 Task: Font style For heading Use Arial Black with dark grey 1 1 colour. font size for heading '12 Pt. 'Change the font style of data to Arial Blackand font size to  9 Pt. Change the alignment of both headline & data to  Align right. In the sheet  Attendance Spreadsheetbook
Action: Mouse moved to (69, 98)
Screenshot: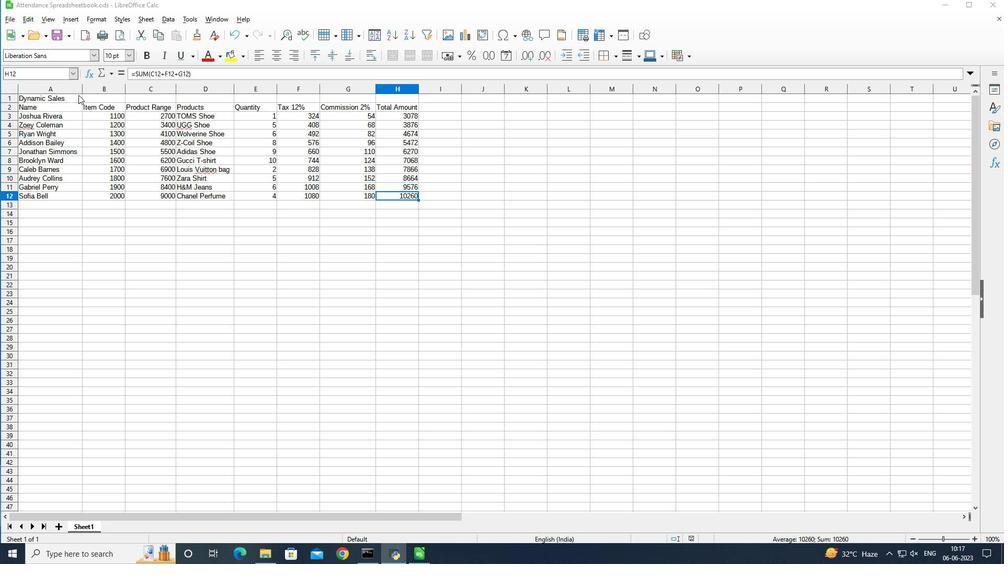 
Action: Mouse pressed left at (69, 98)
Screenshot: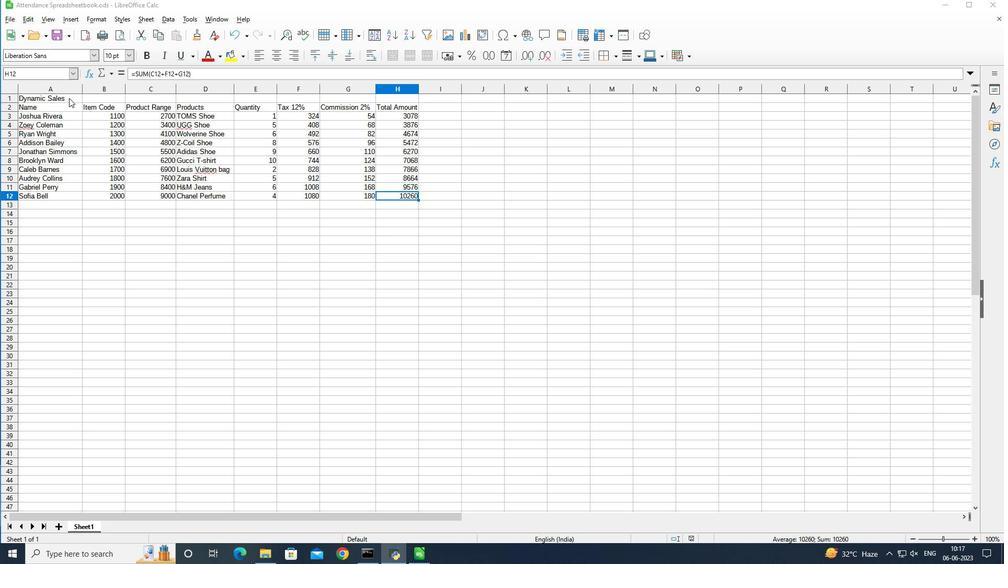 
Action: Mouse moved to (93, 53)
Screenshot: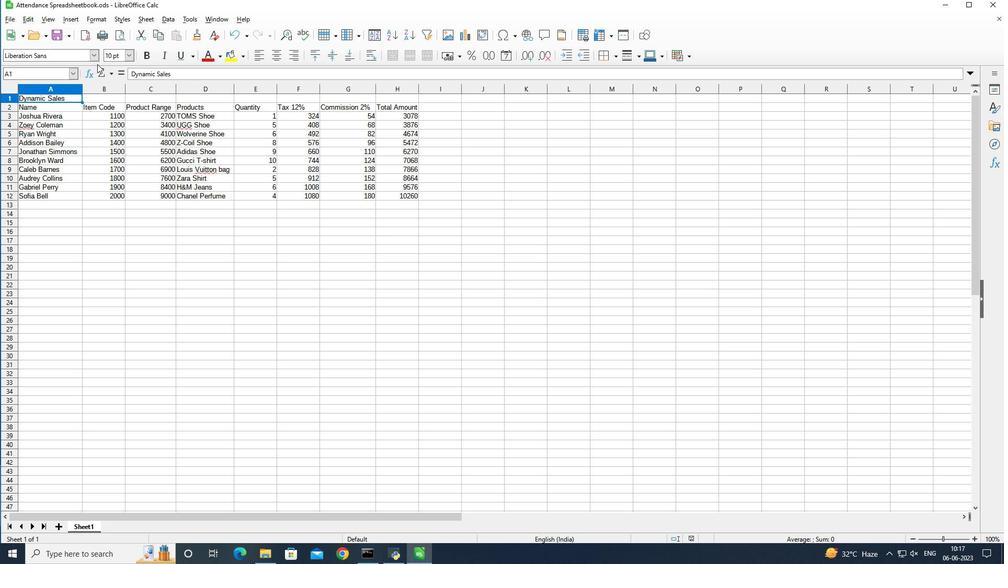 
Action: Mouse pressed left at (93, 53)
Screenshot: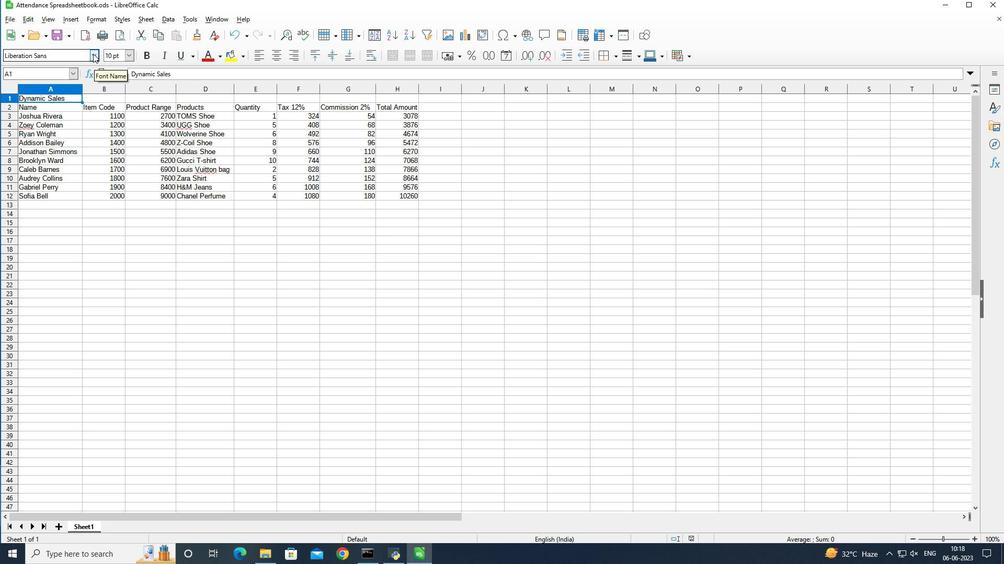 
Action: Mouse moved to (171, 88)
Screenshot: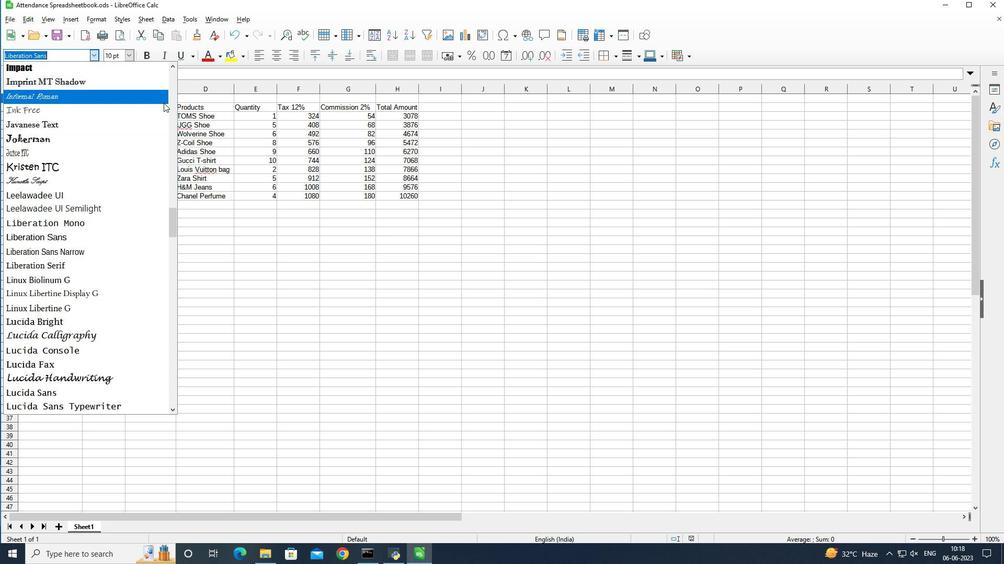 
Action: Mouse pressed left at (171, 88)
Screenshot: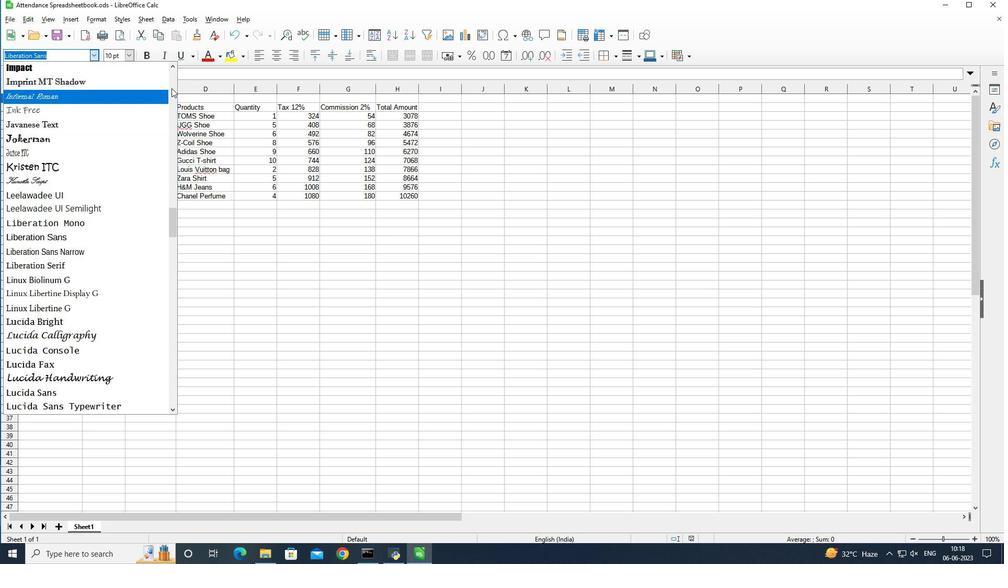 
Action: Mouse moved to (172, 83)
Screenshot: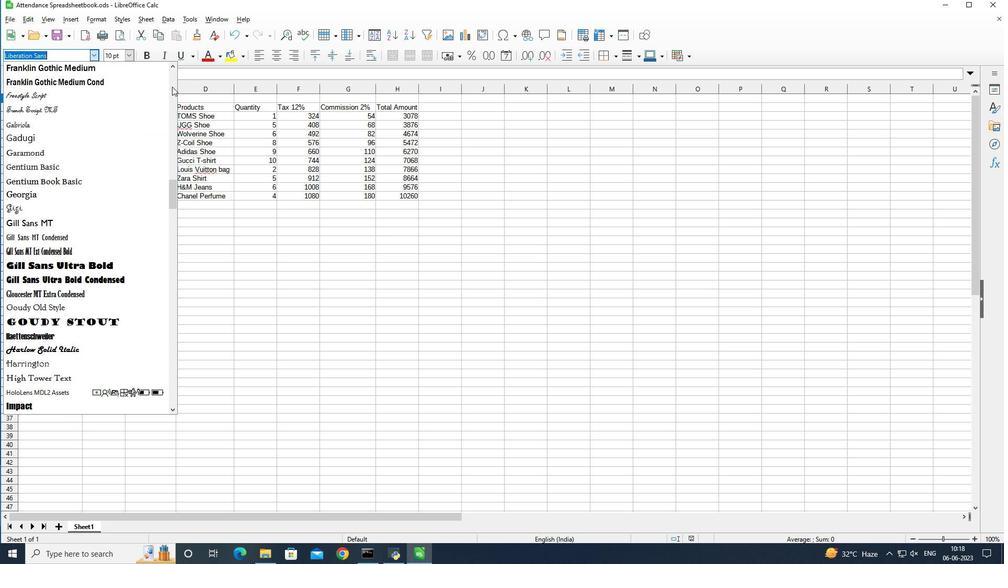 
Action: Mouse pressed left at (172, 83)
Screenshot: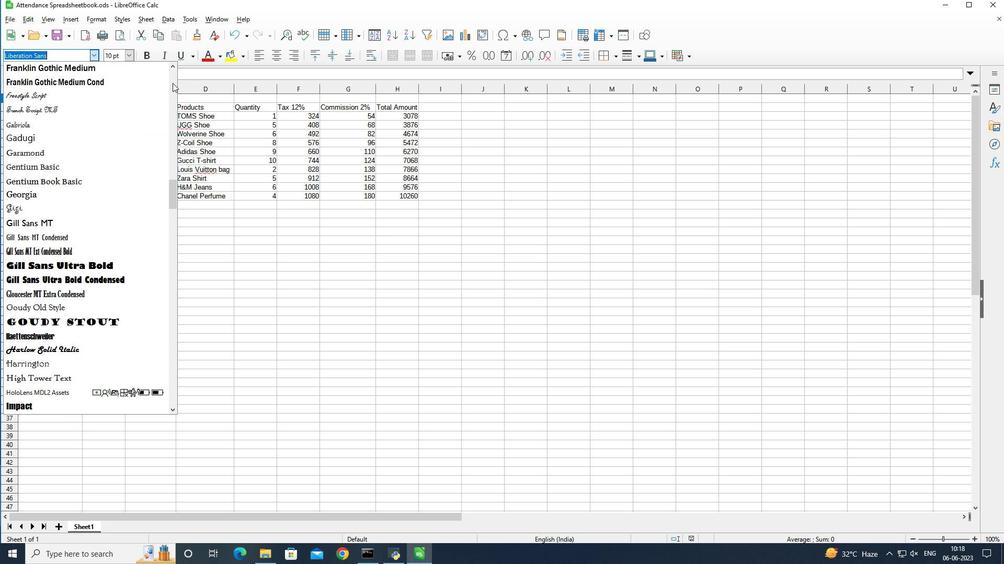 
Action: Mouse pressed left at (172, 83)
Screenshot: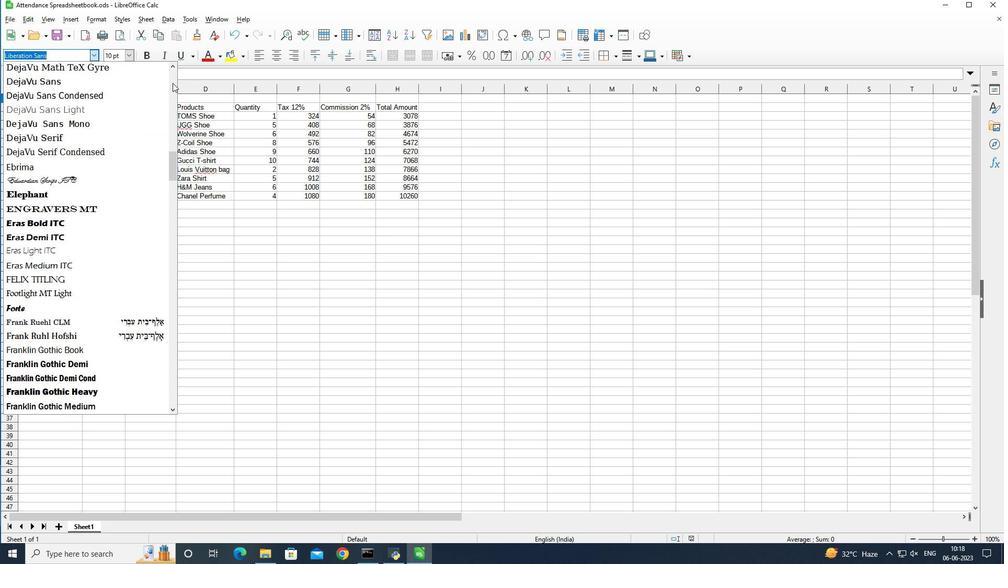 
Action: Mouse pressed left at (172, 83)
Screenshot: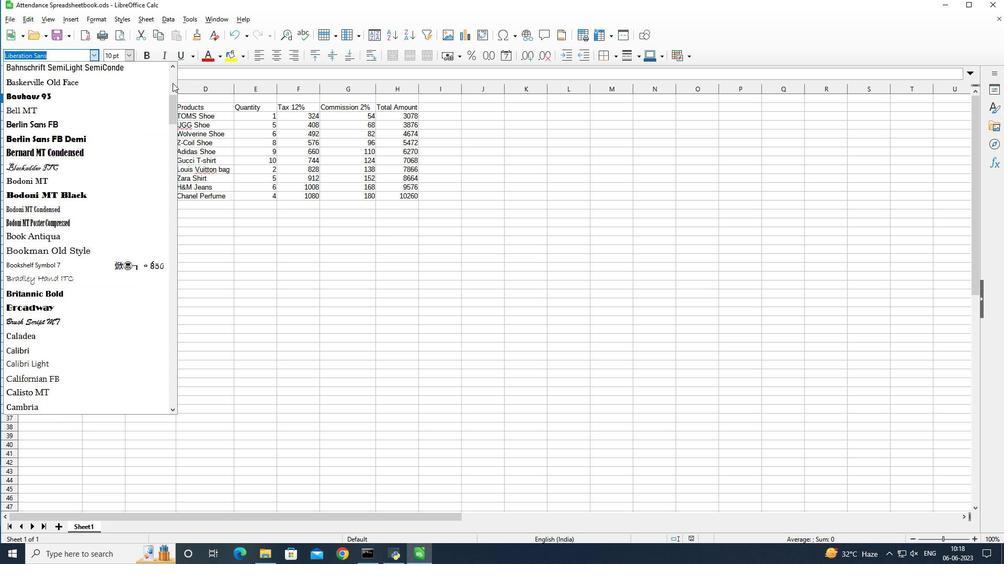 
Action: Mouse pressed left at (172, 83)
Screenshot: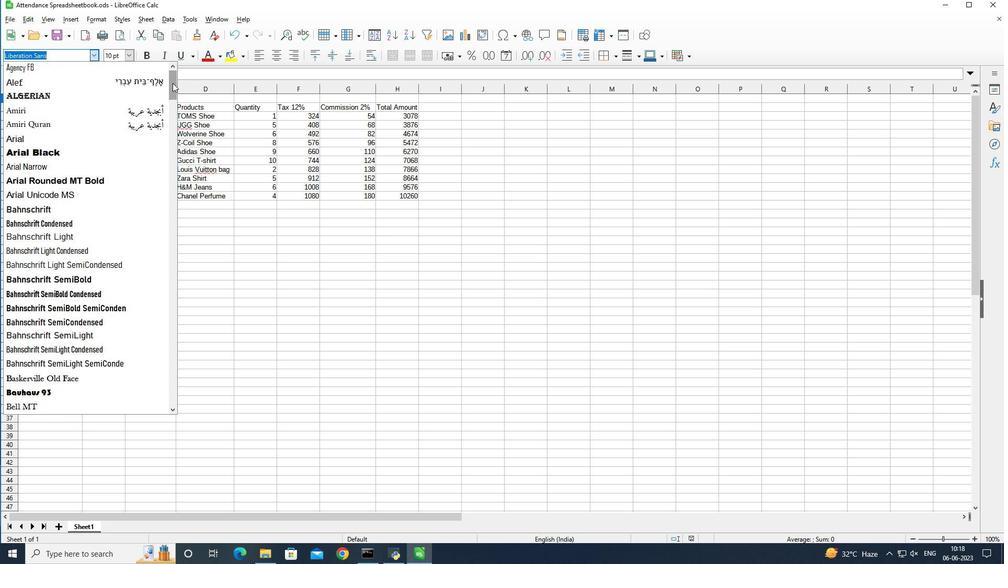 
Action: Mouse moved to (107, 154)
Screenshot: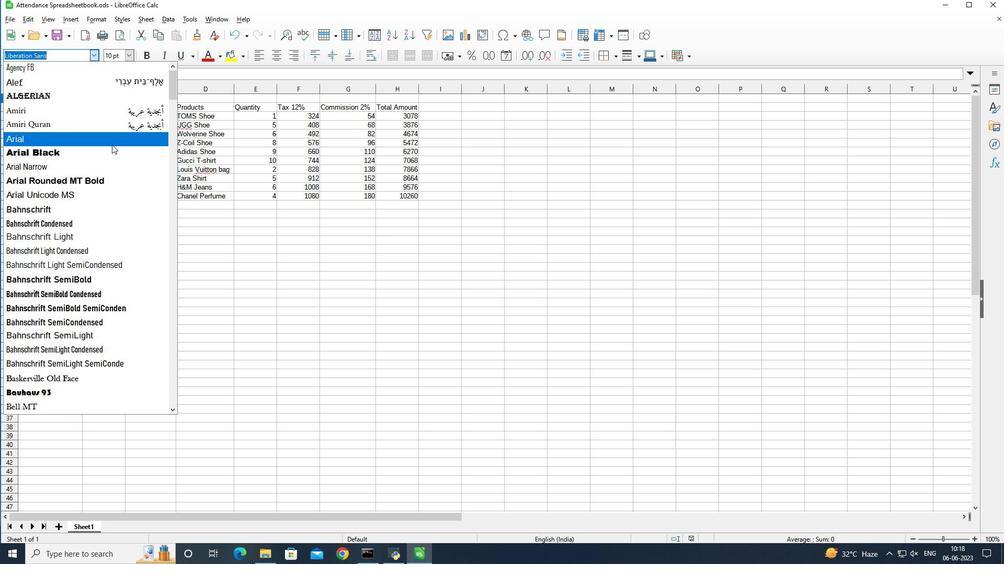 
Action: Mouse pressed left at (107, 154)
Screenshot: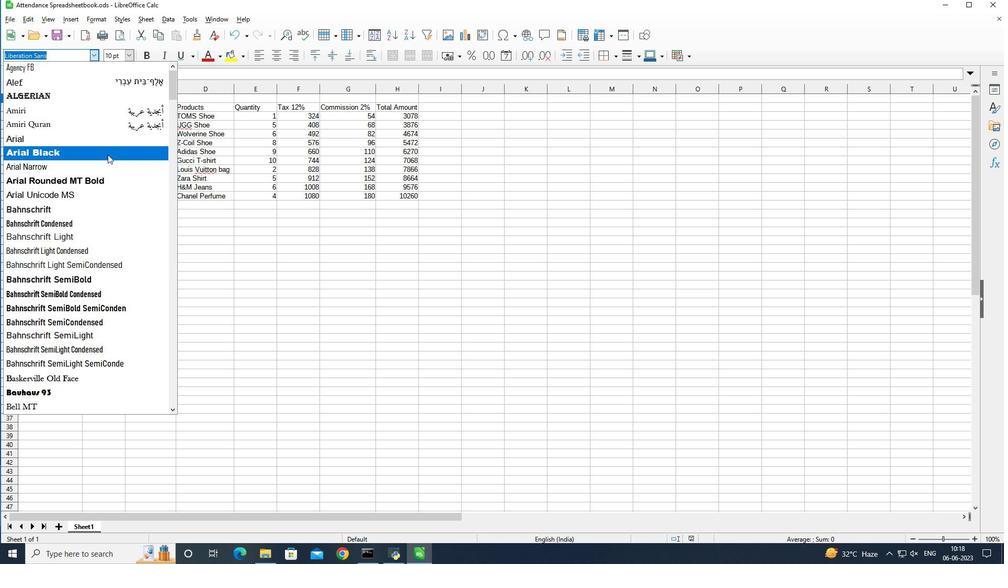 
Action: Mouse moved to (220, 57)
Screenshot: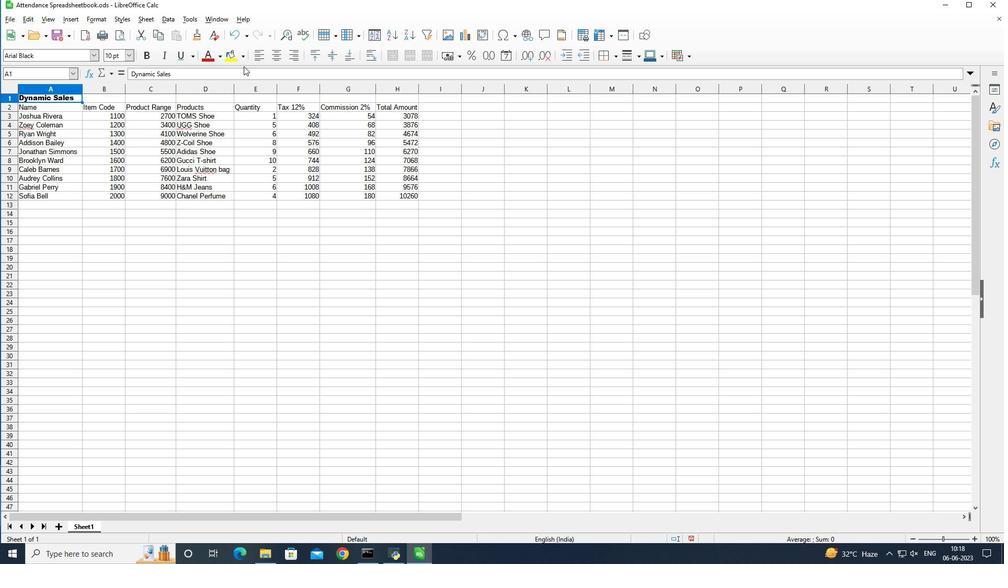 
Action: Mouse pressed left at (220, 57)
Screenshot: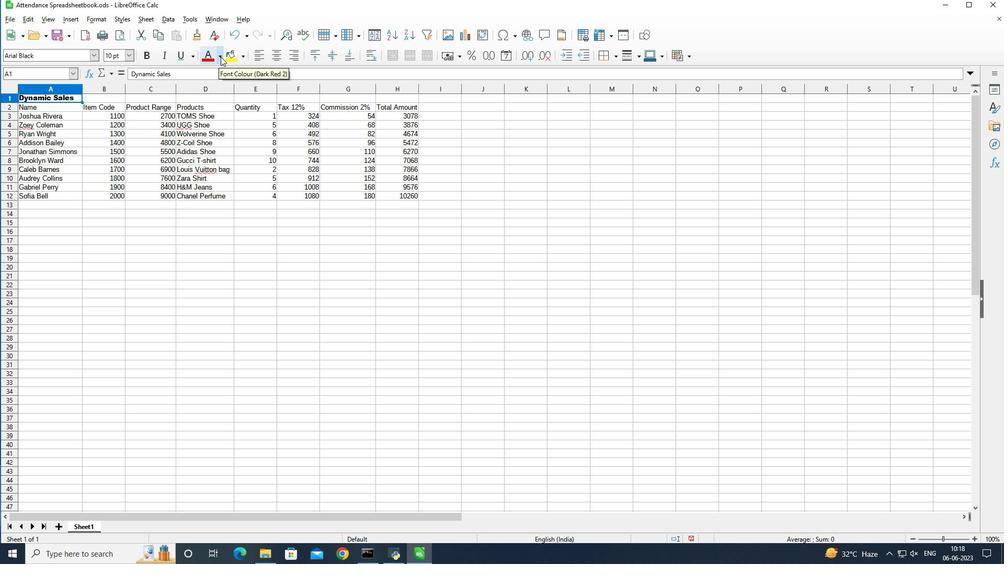 
Action: Mouse moved to (286, 110)
Screenshot: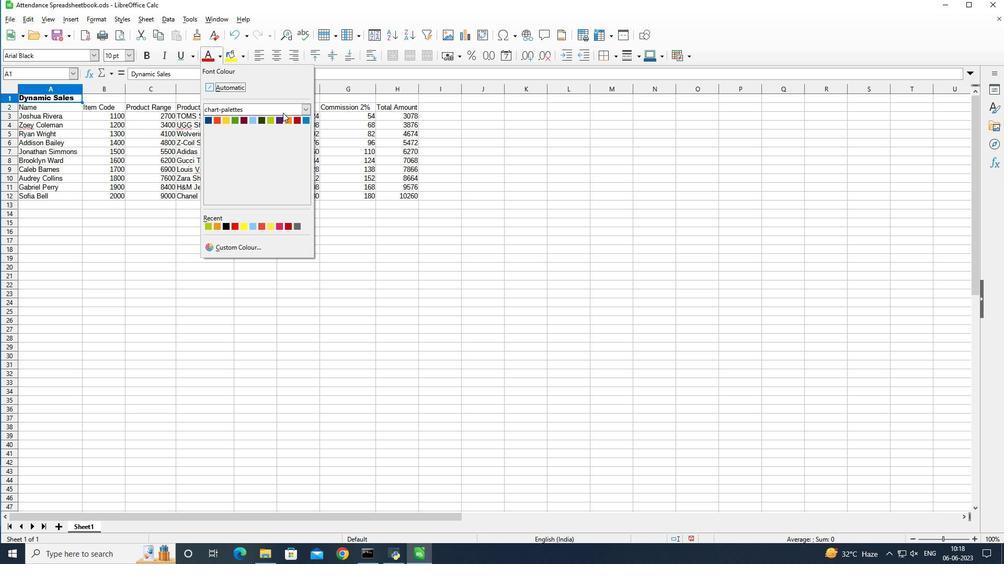 
Action: Mouse pressed left at (286, 110)
Screenshot: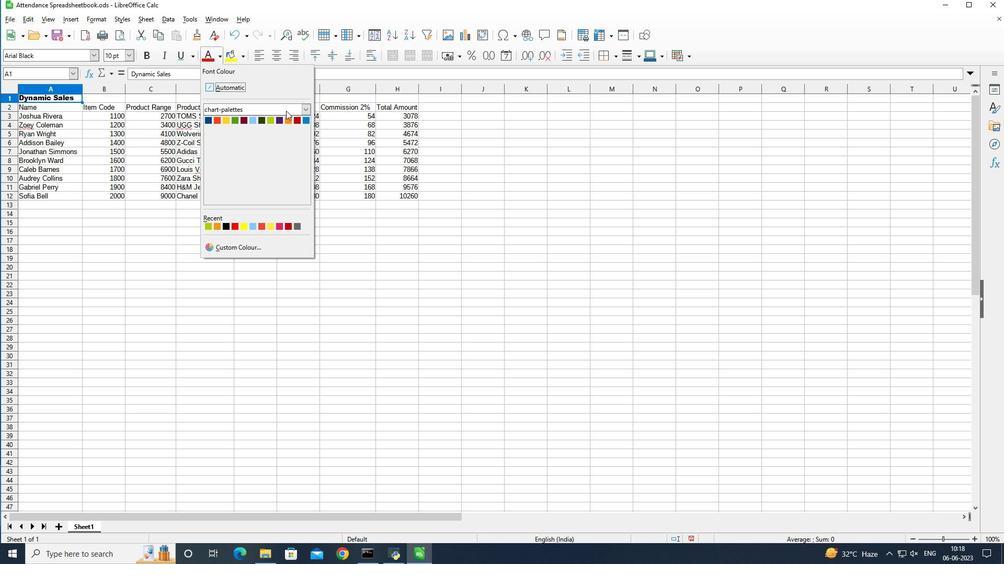 
Action: Mouse moved to (239, 184)
Screenshot: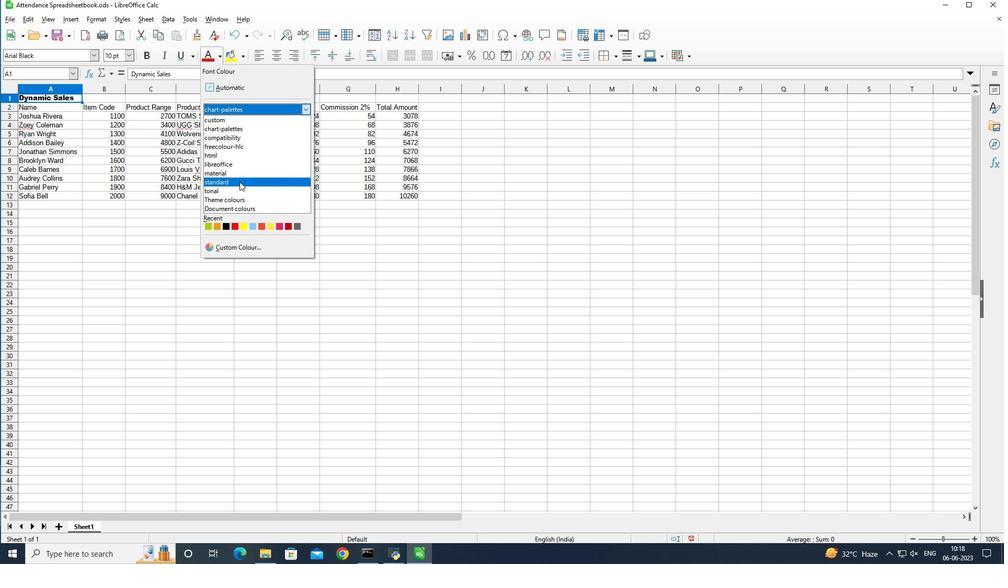 
Action: Mouse pressed left at (239, 184)
Screenshot: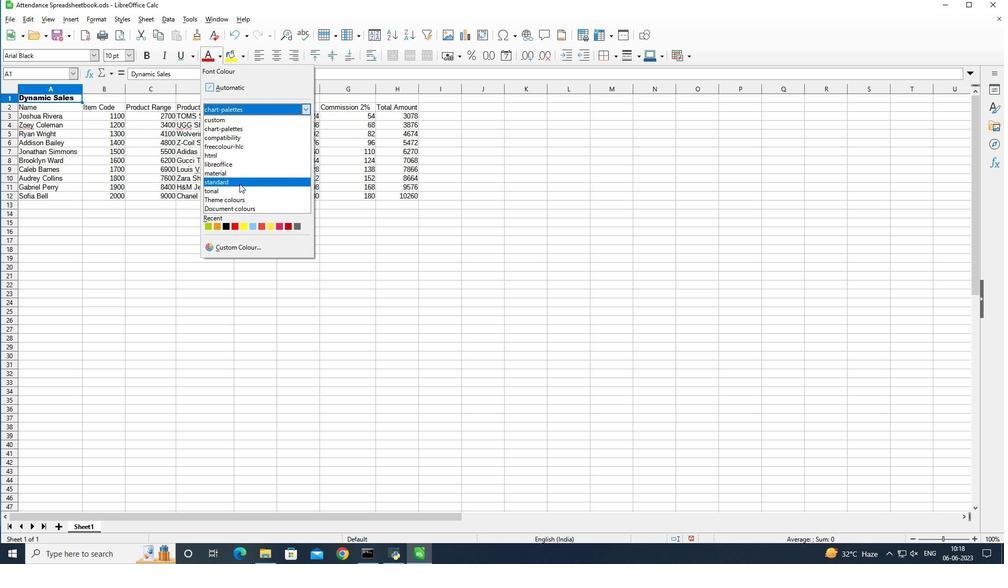 
Action: Mouse moved to (245, 121)
Screenshot: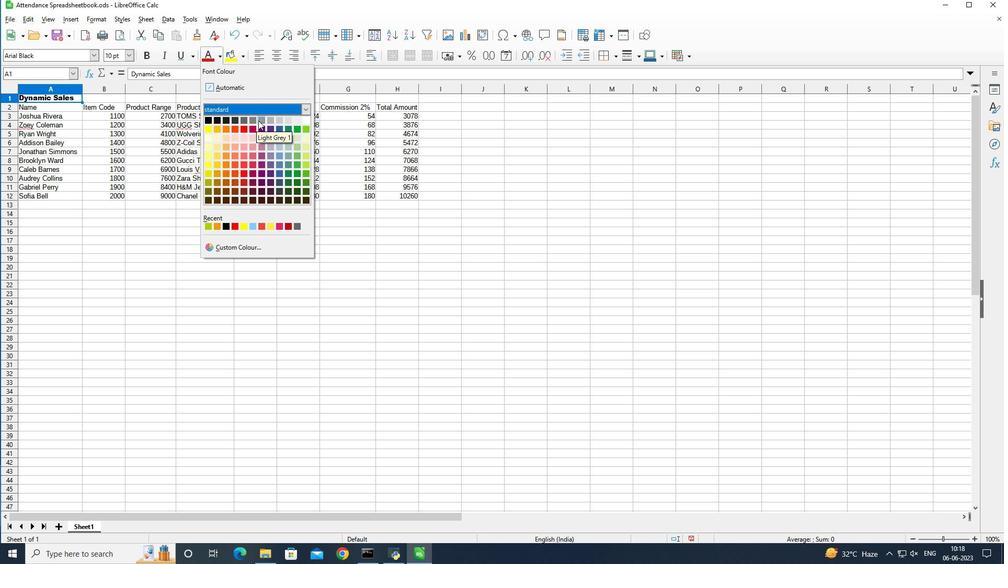 
Action: Mouse pressed left at (245, 121)
Screenshot: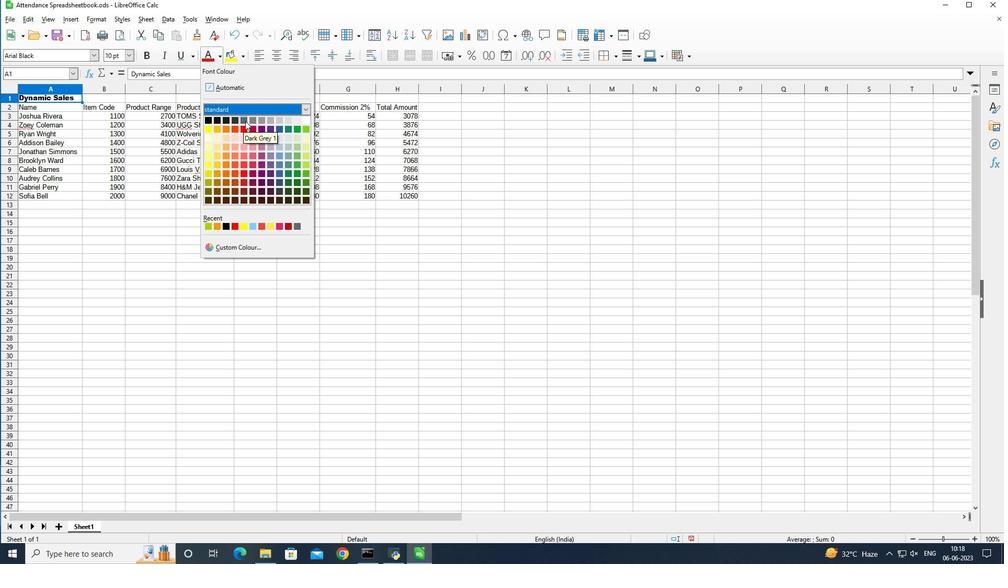 
Action: Mouse moved to (129, 57)
Screenshot: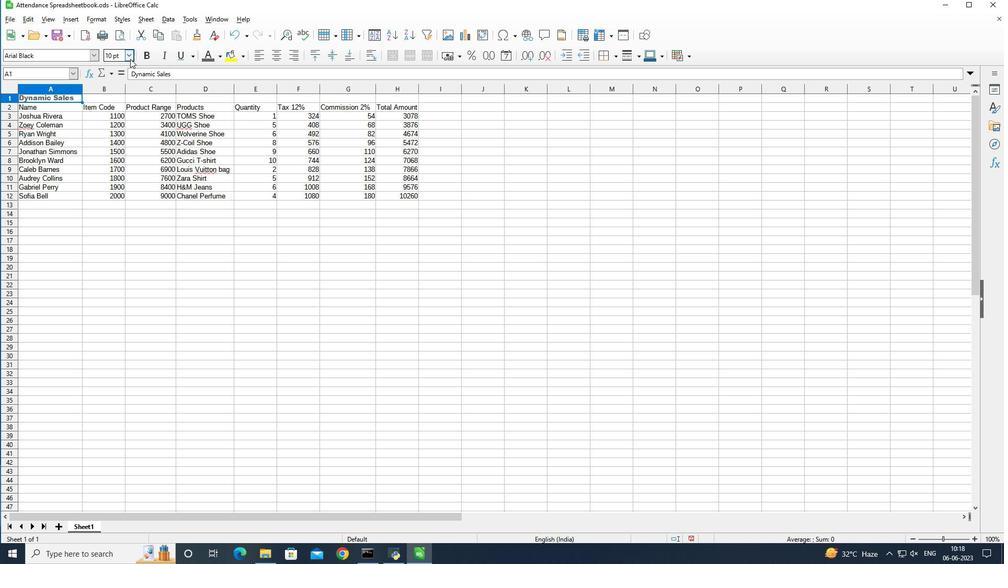 
Action: Mouse pressed left at (129, 57)
Screenshot: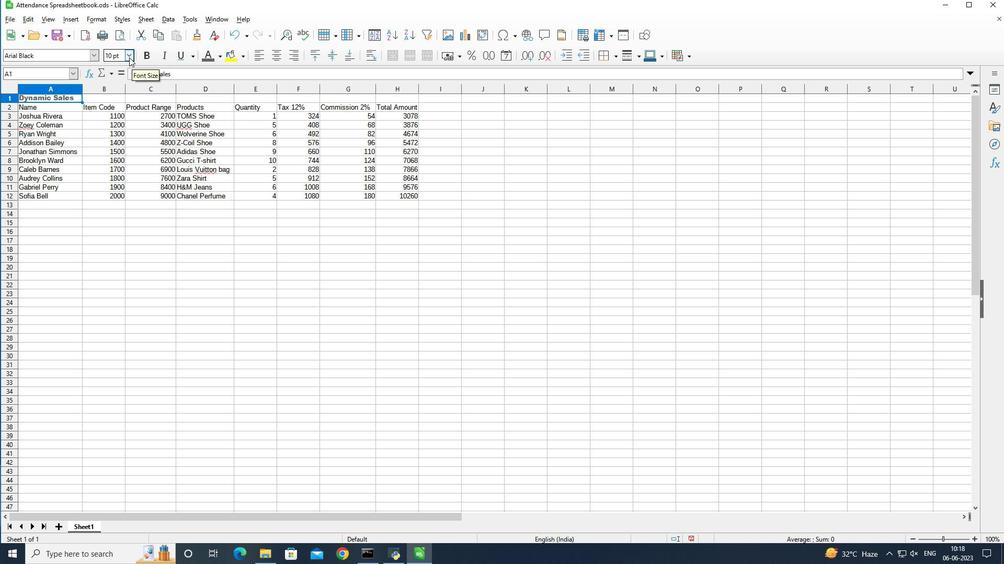 
Action: Mouse moved to (116, 126)
Screenshot: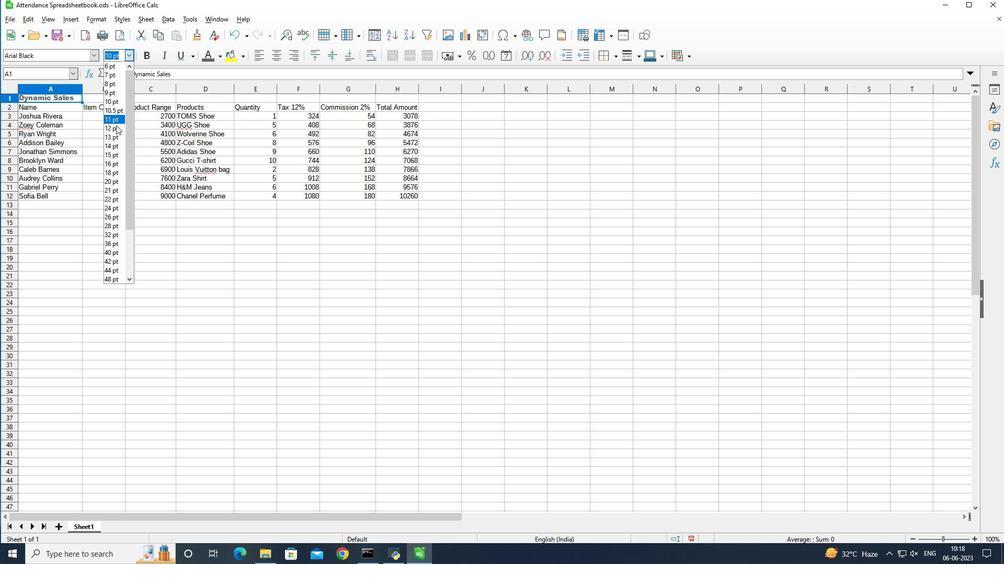
Action: Mouse pressed left at (116, 126)
Screenshot: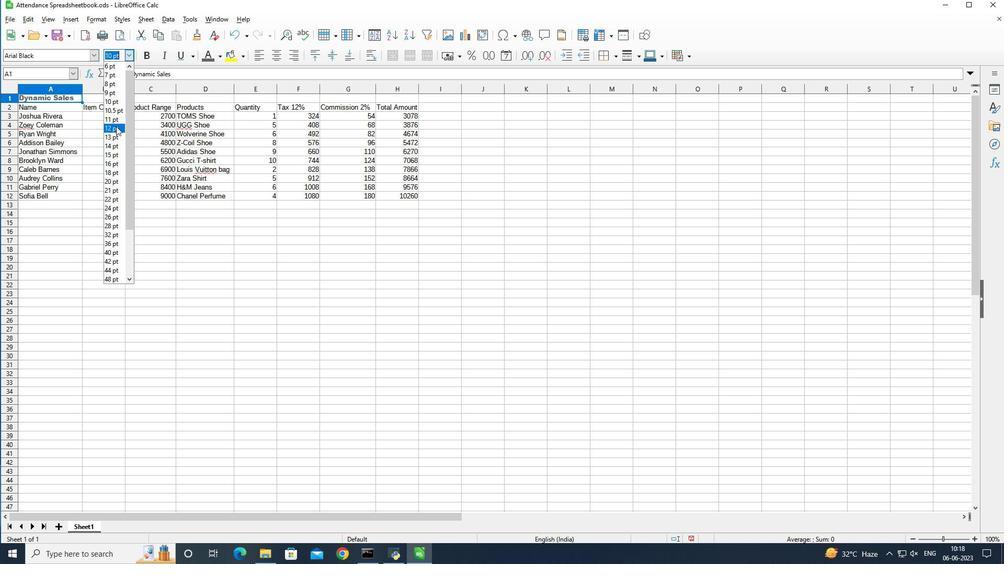 
Action: Mouse moved to (70, 97)
Screenshot: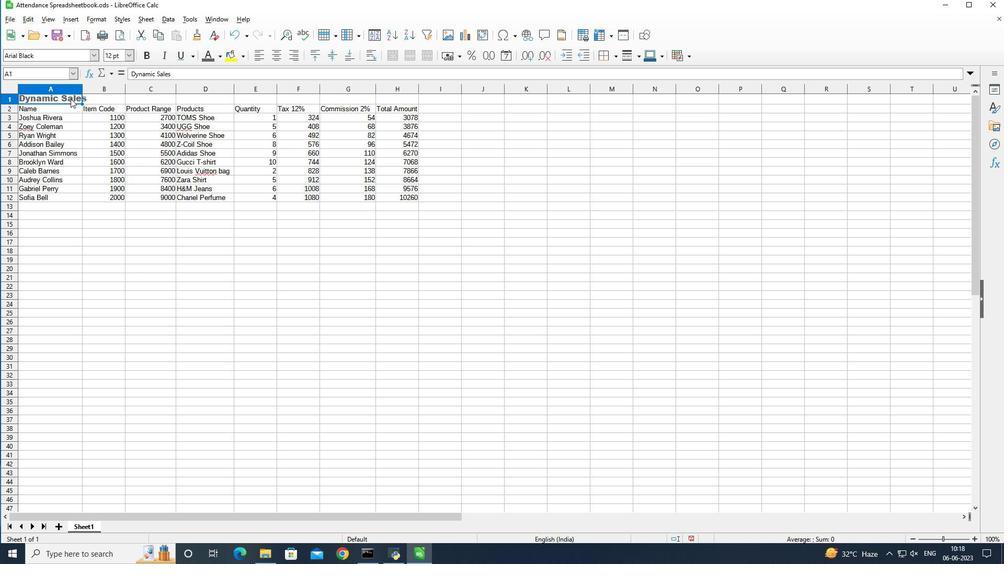 
Action: Mouse pressed left at (70, 97)
Screenshot: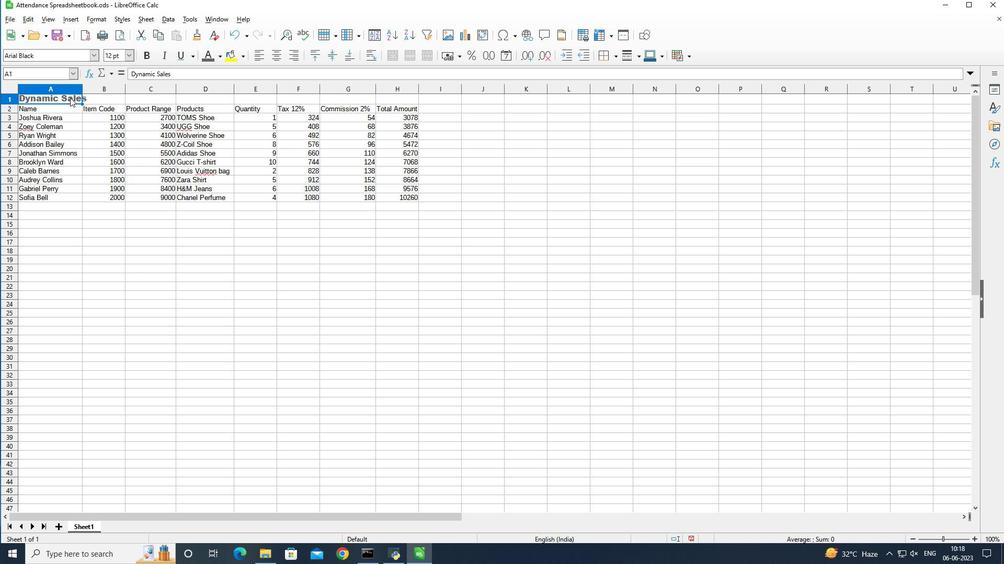 
Action: Mouse moved to (409, 58)
Screenshot: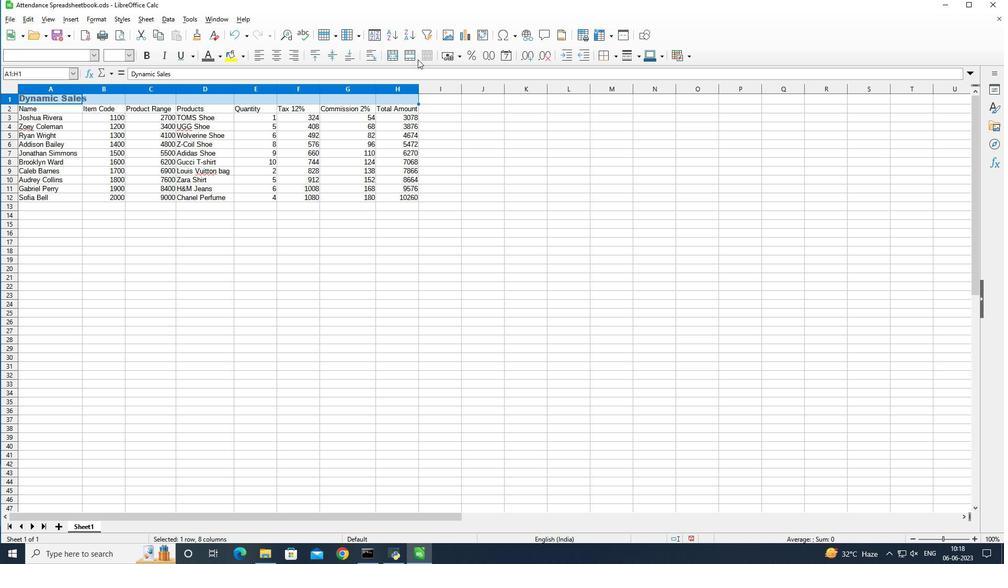 
Action: Mouse pressed left at (409, 58)
Screenshot: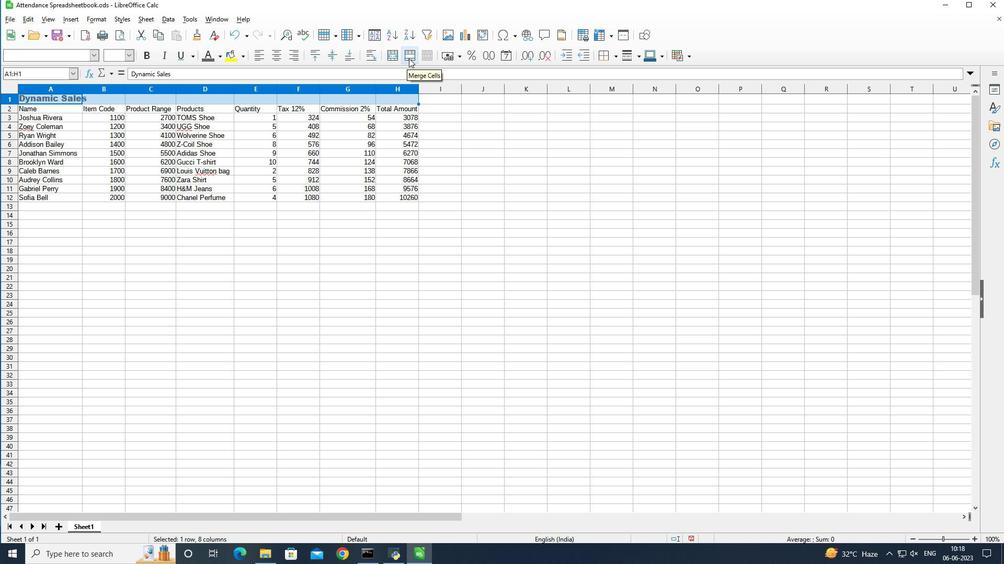 
Action: Mouse moved to (61, 109)
Screenshot: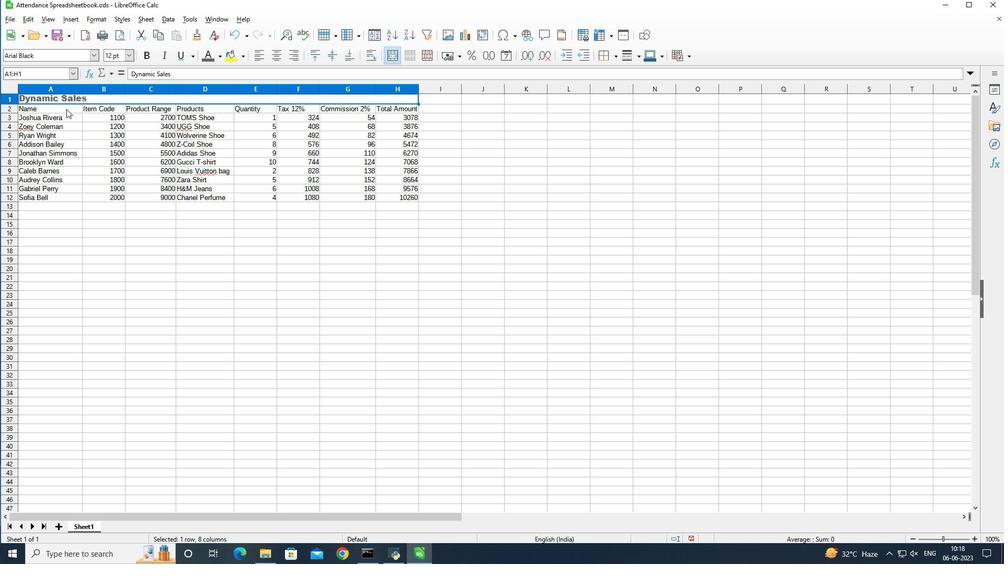 
Action: Mouse pressed left at (61, 109)
Screenshot: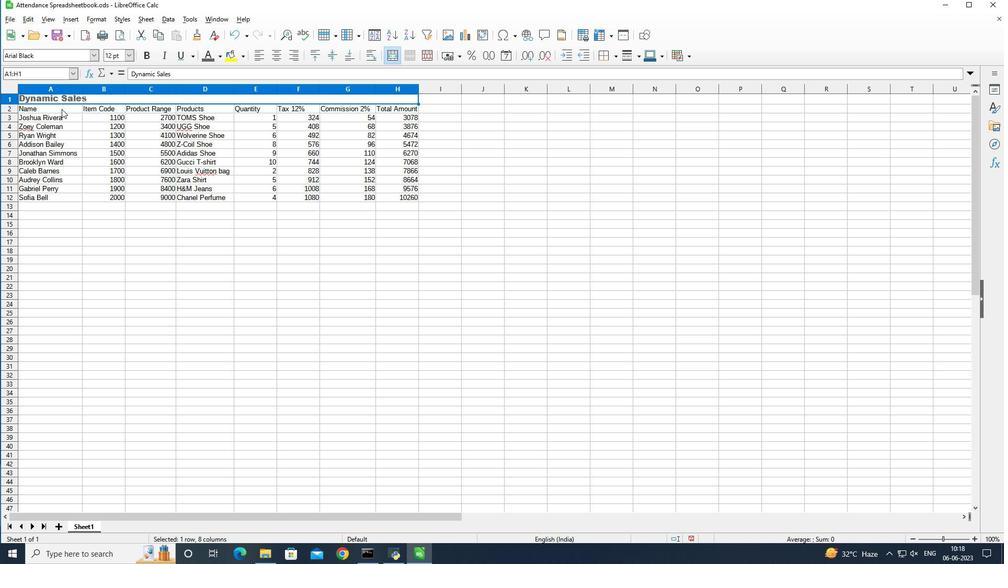 
Action: Mouse moved to (52, 106)
Screenshot: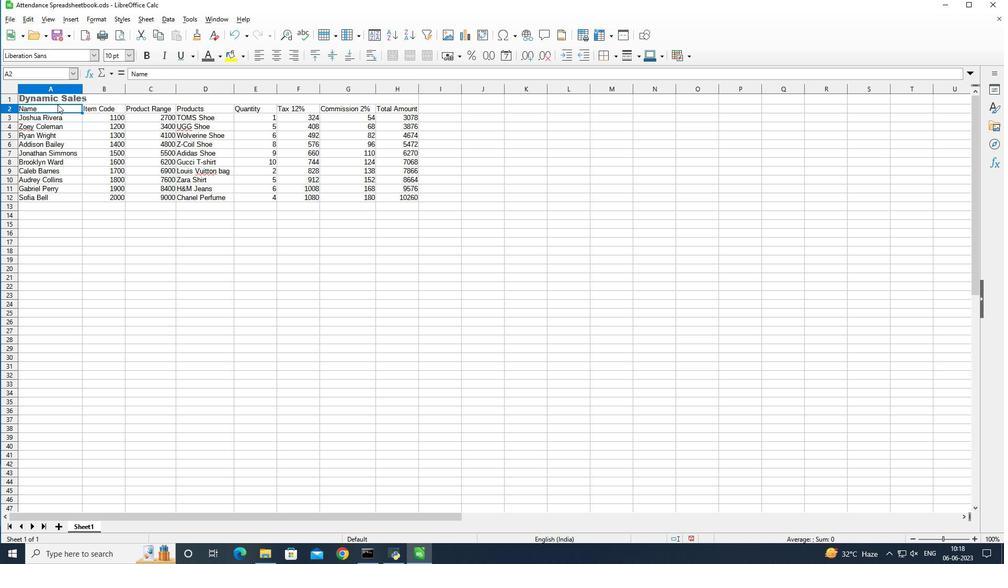 
Action: Mouse pressed left at (52, 106)
Screenshot: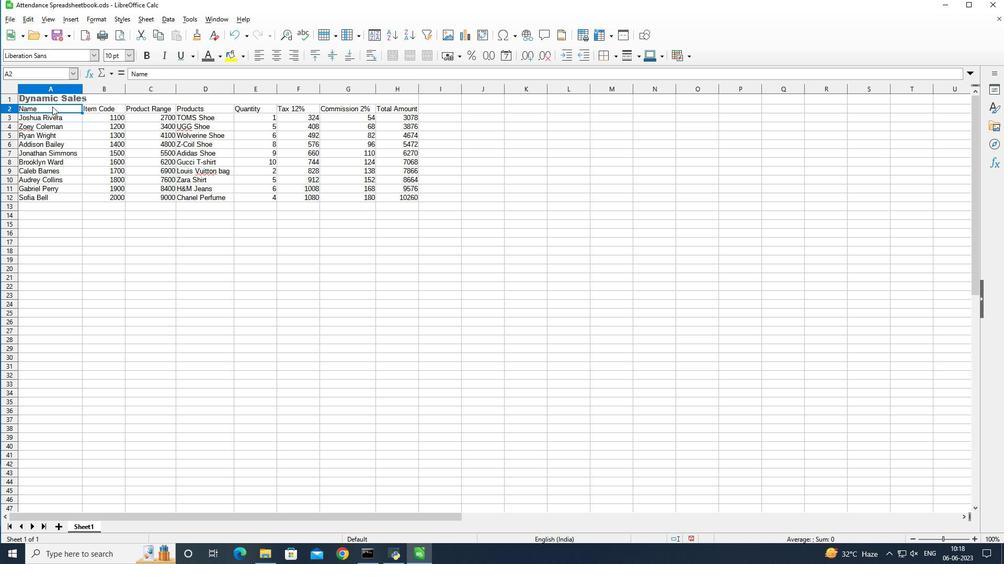 
Action: Mouse moved to (91, 53)
Screenshot: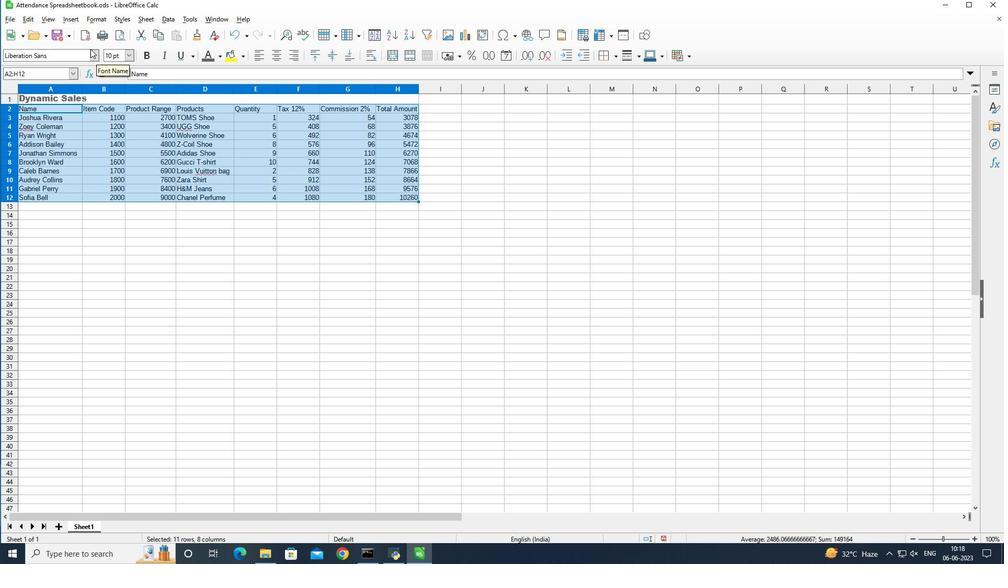
Action: Mouse pressed left at (91, 53)
Screenshot: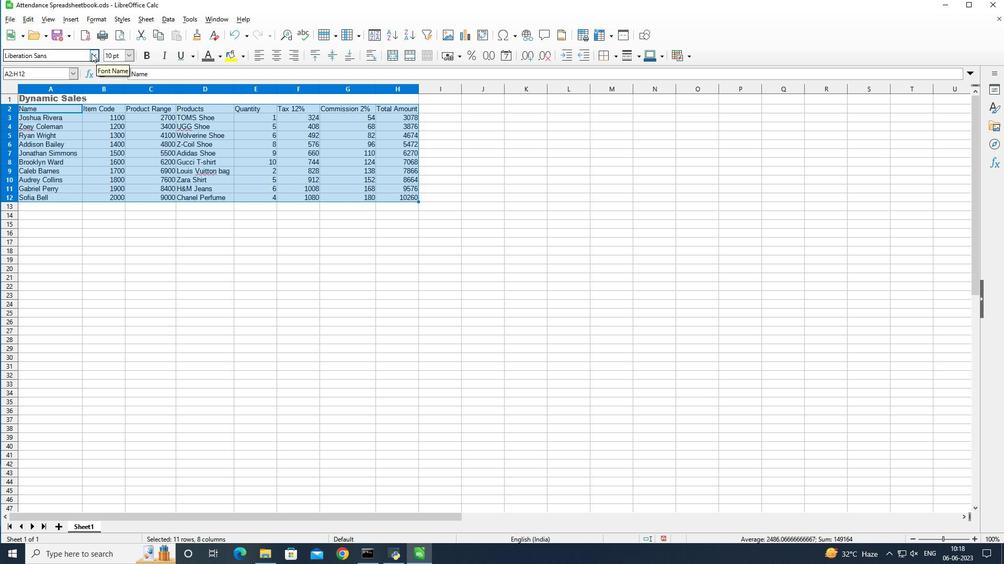 
Action: Mouse moved to (77, 167)
Screenshot: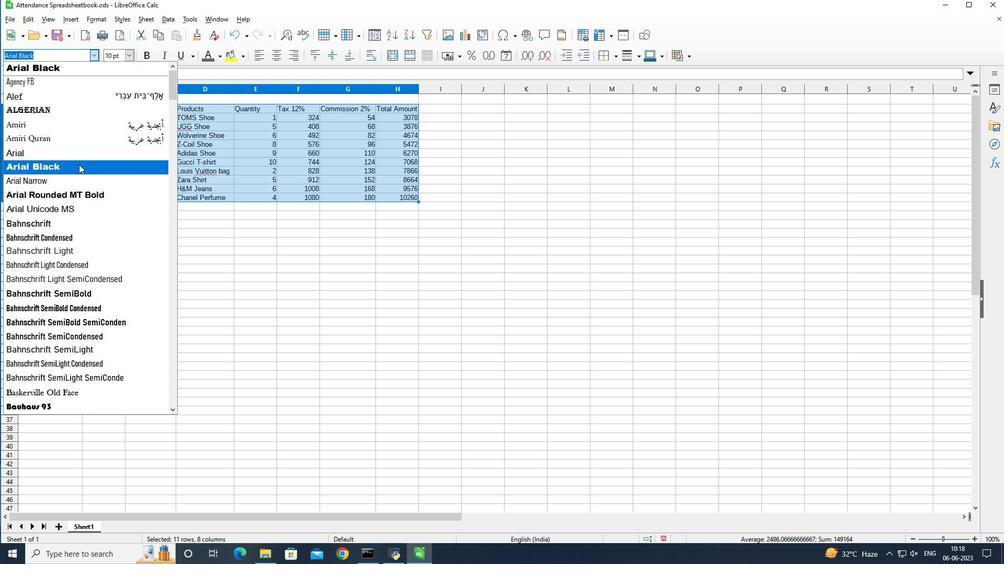 
Action: Mouse pressed left at (77, 167)
Screenshot: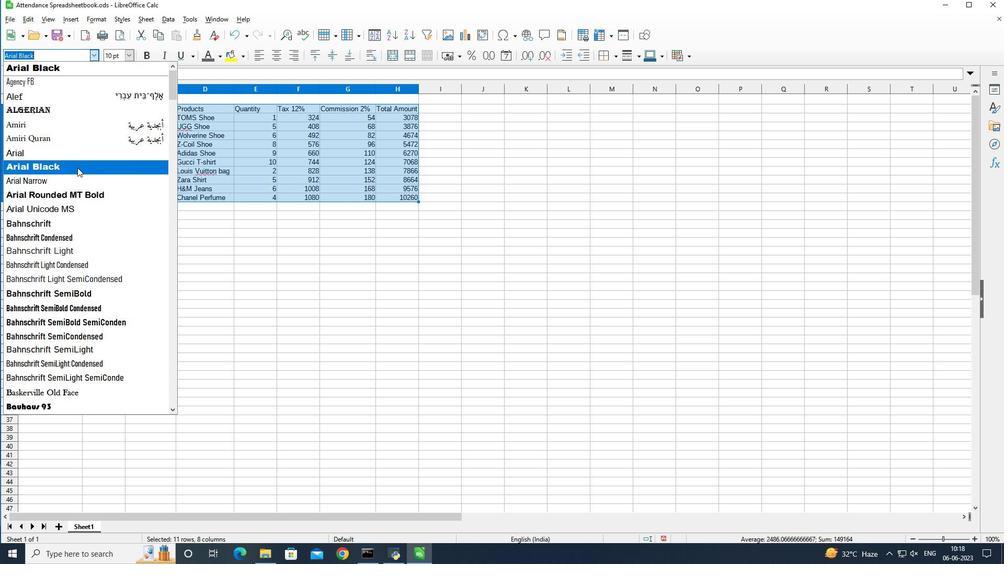 
Action: Mouse moved to (133, 55)
Screenshot: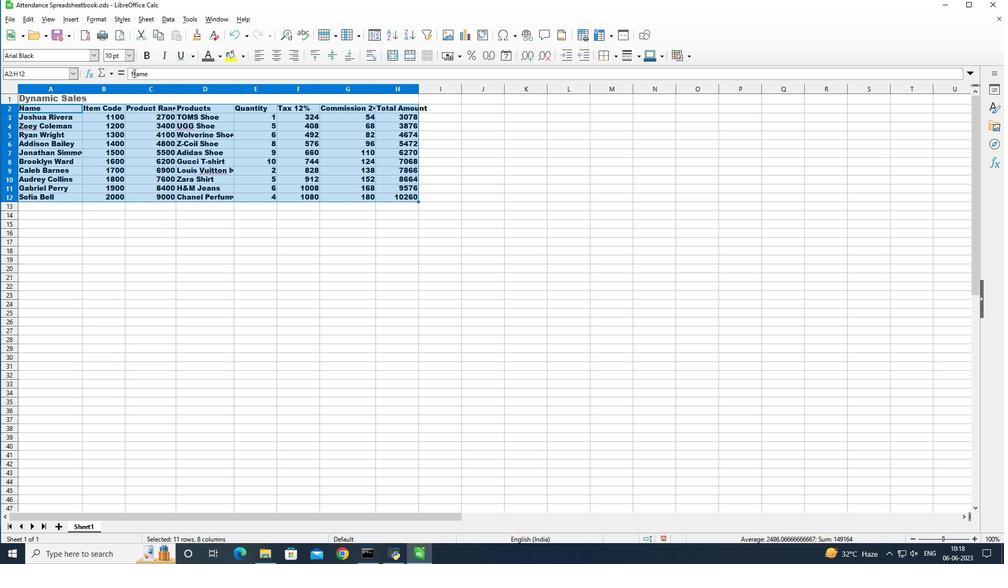 
Action: Mouse pressed left at (133, 55)
Screenshot: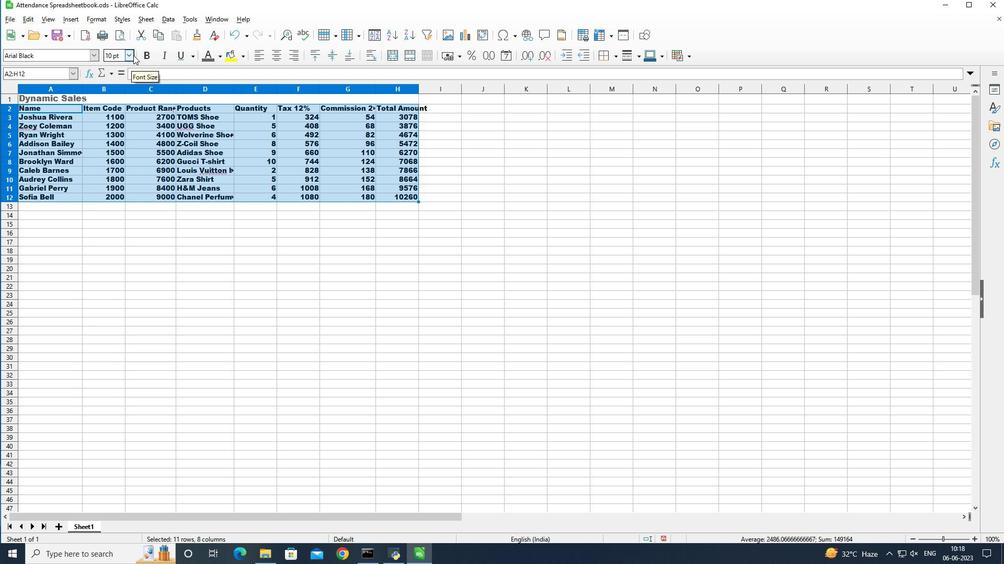
Action: Mouse moved to (118, 95)
Screenshot: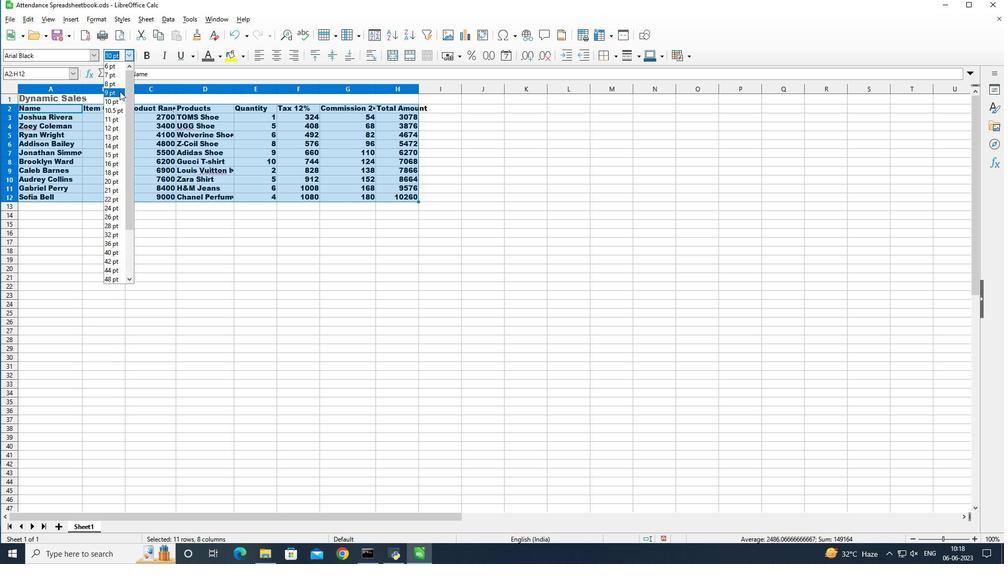 
Action: Mouse pressed left at (118, 95)
Screenshot: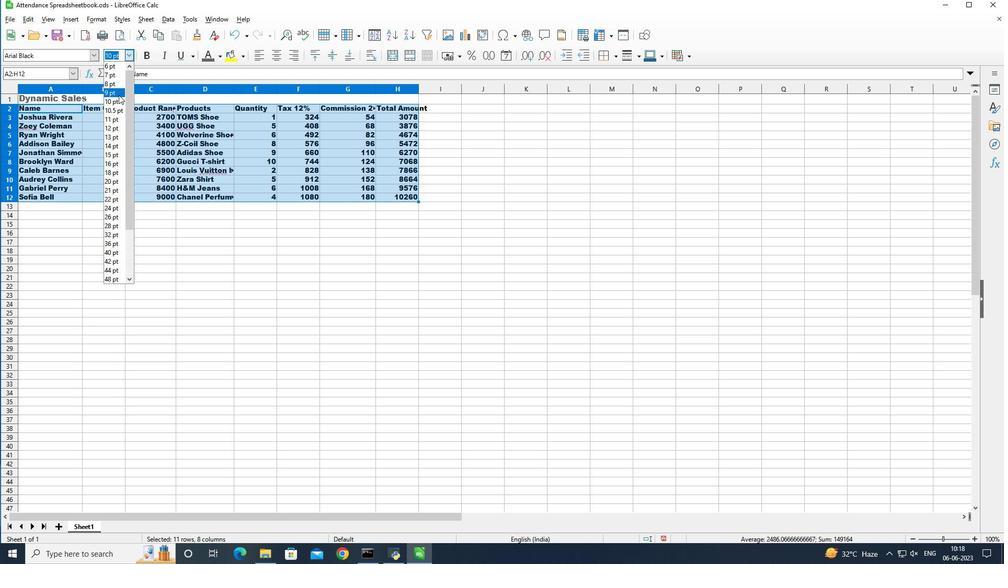 
Action: Mouse moved to (371, 100)
Screenshot: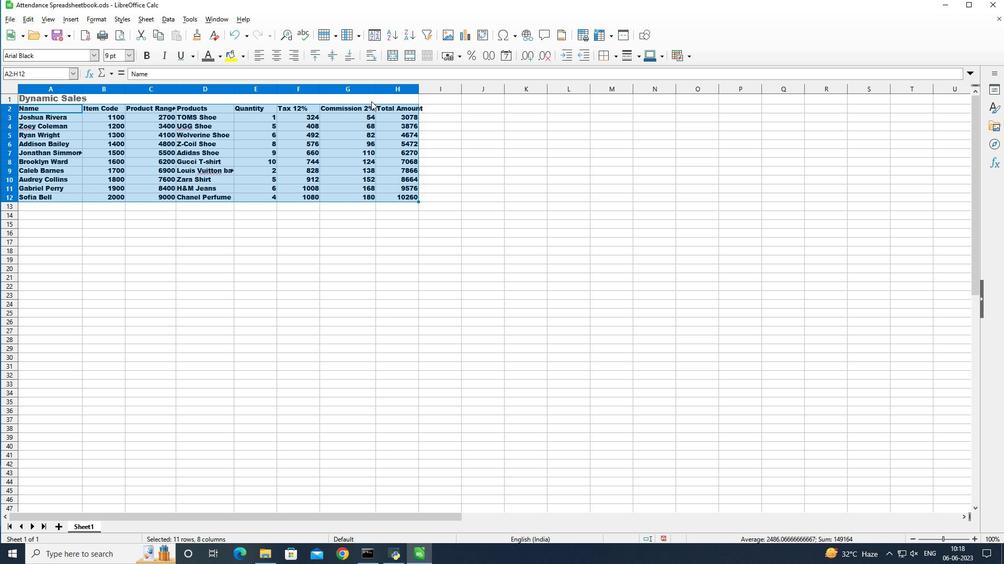
Action: Mouse pressed left at (371, 100)
Screenshot: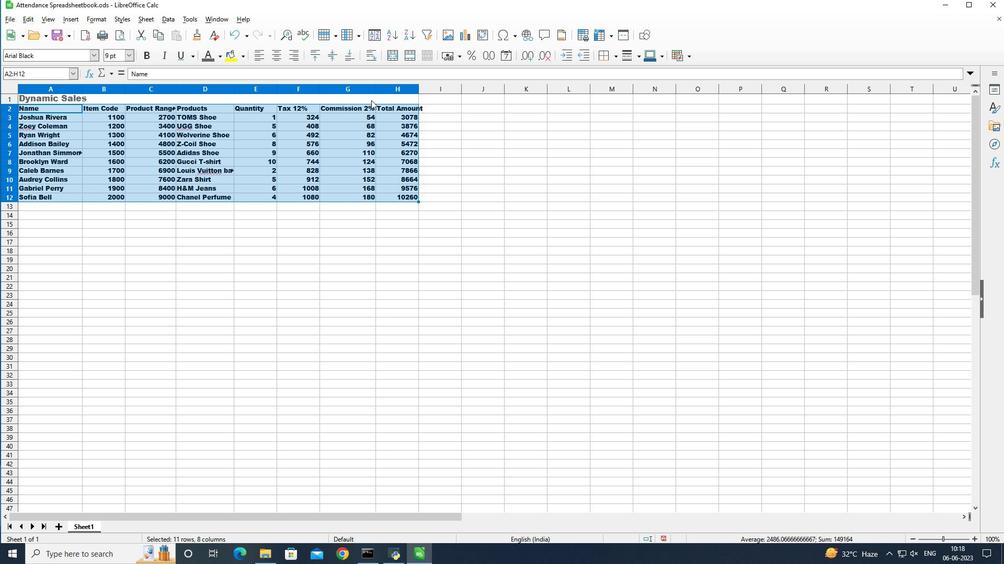 
Action: Mouse moved to (555, 155)
Screenshot: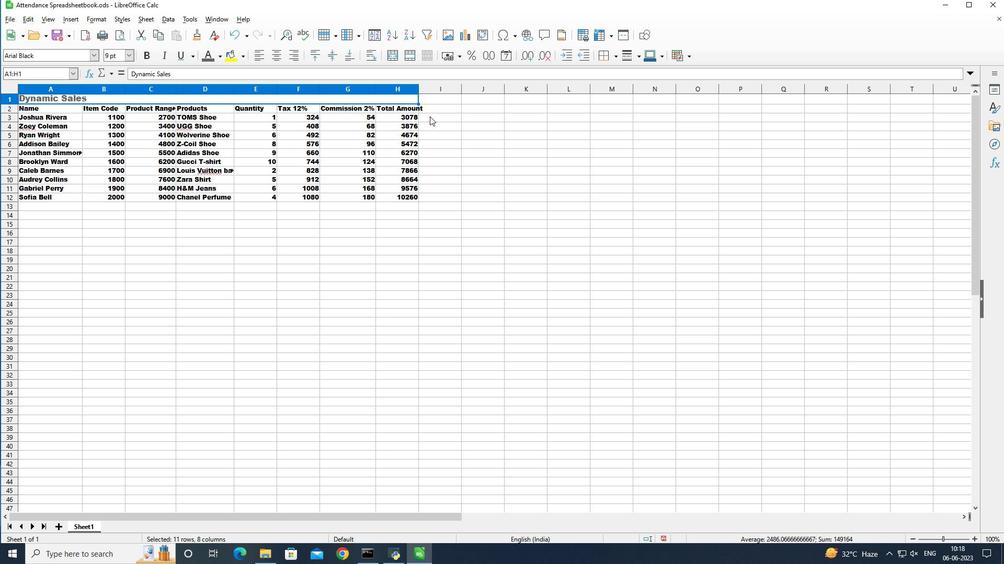 
Action: Key pressed <Key.shift_r><Key.down><Key.down><Key.down><Key.down><Key.down><Key.down><Key.down><Key.down><Key.down><Key.down><Key.down>
Screenshot: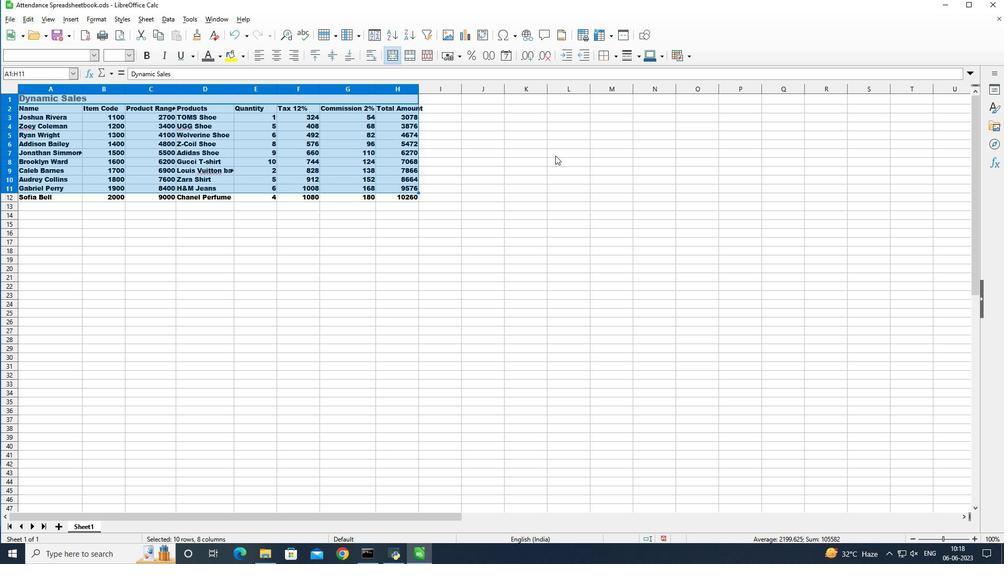 
Action: Mouse moved to (293, 51)
Screenshot: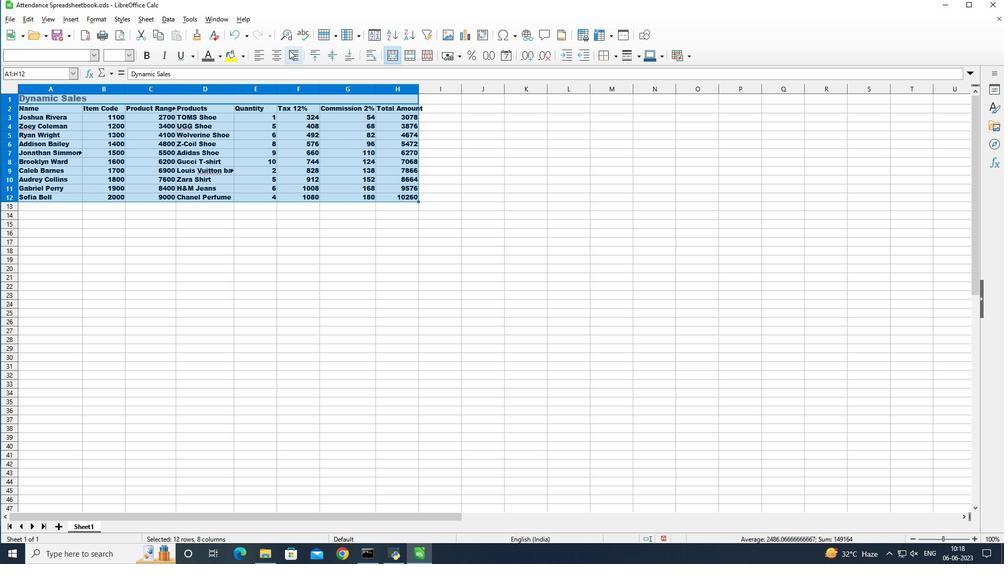 
Action: Mouse pressed left at (293, 51)
Screenshot: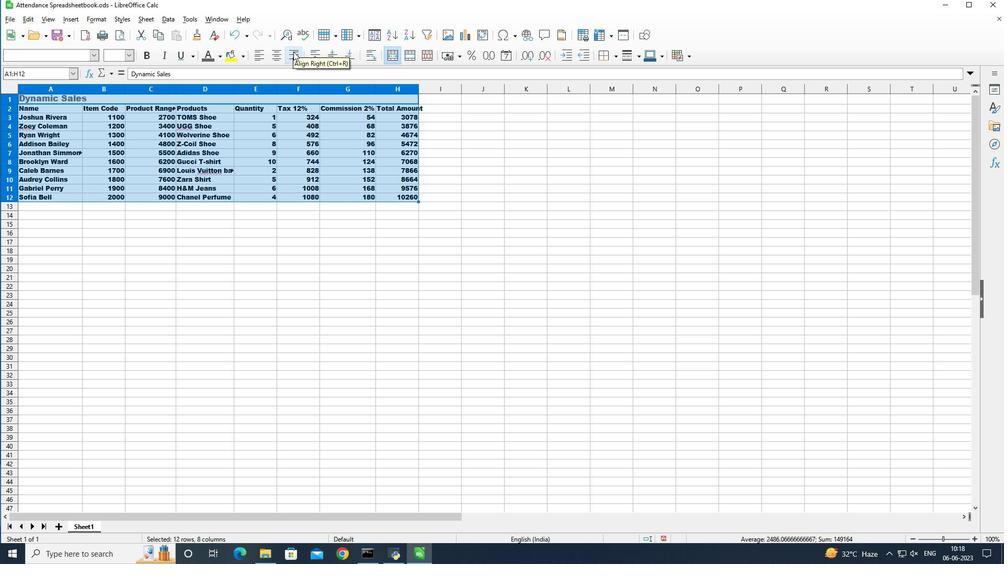 
Action: Mouse moved to (404, 197)
Screenshot: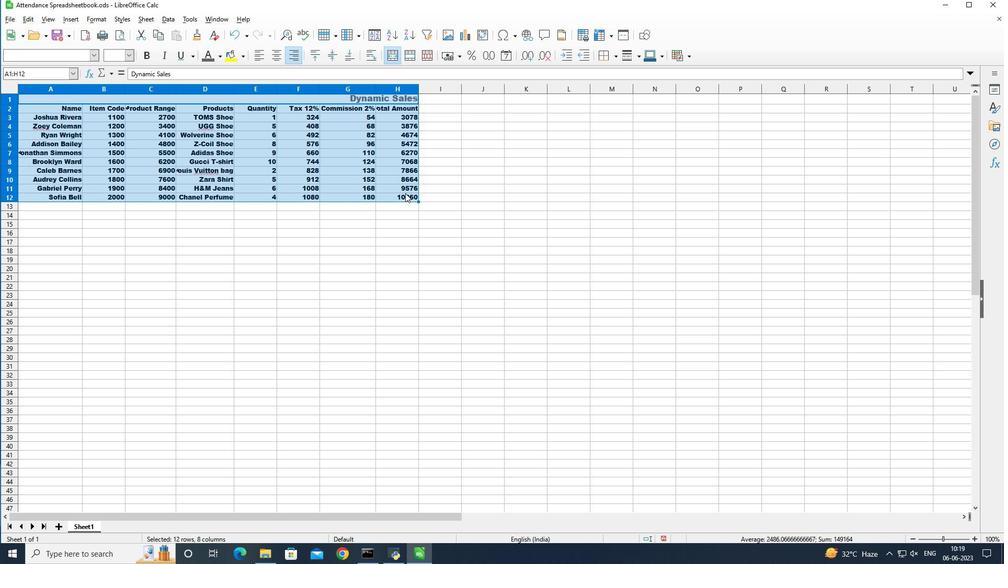 
Action: Mouse pressed left at (404, 197)
Screenshot: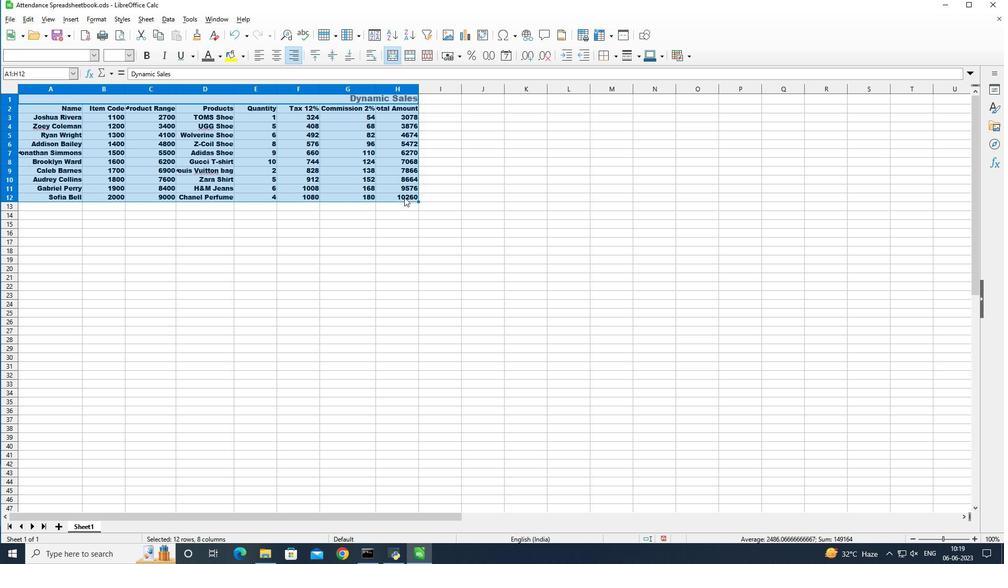 
Action: Mouse moved to (419, 87)
Screenshot: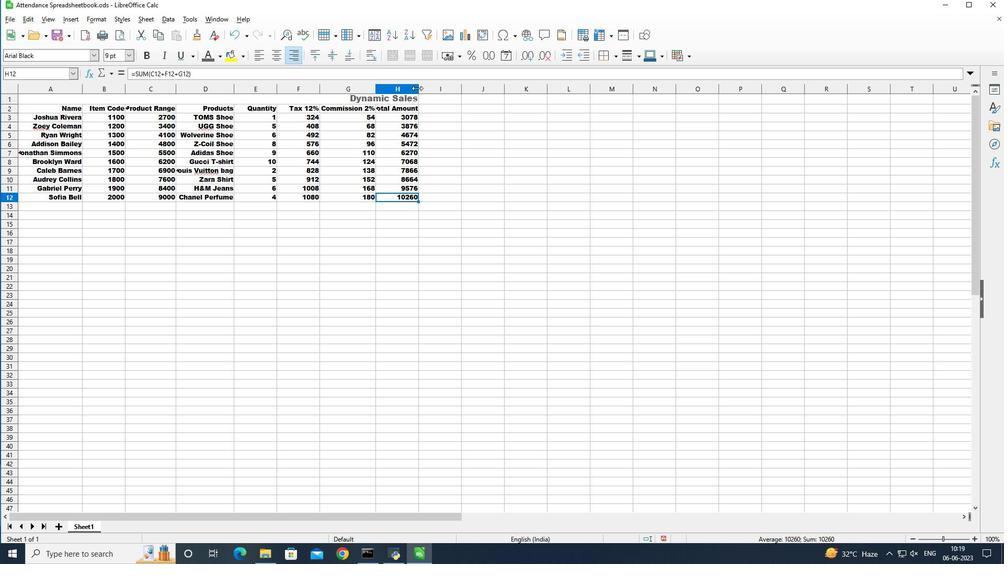 
Action: Mouse pressed left at (419, 87)
Screenshot: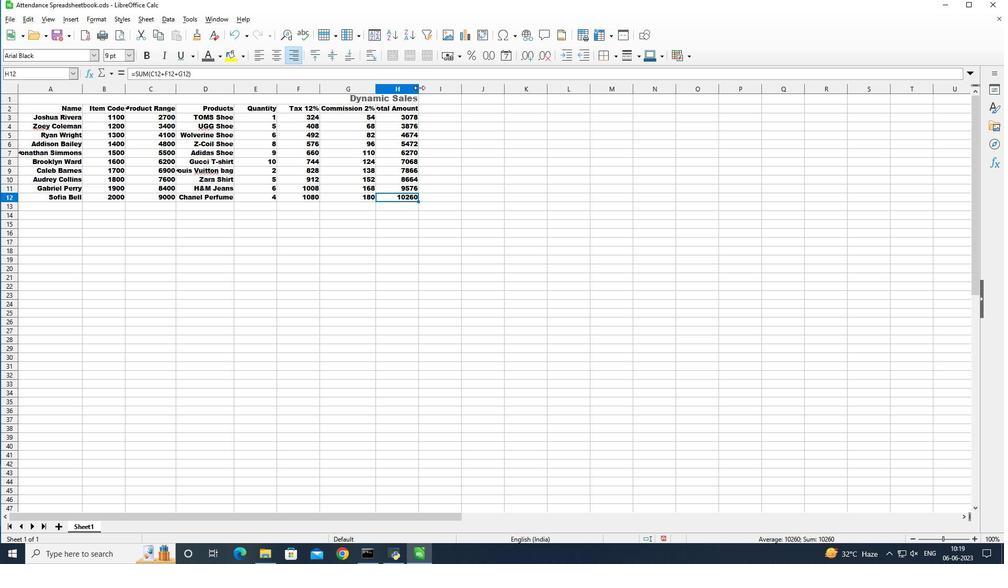 
Action: Mouse pressed left at (419, 87)
Screenshot: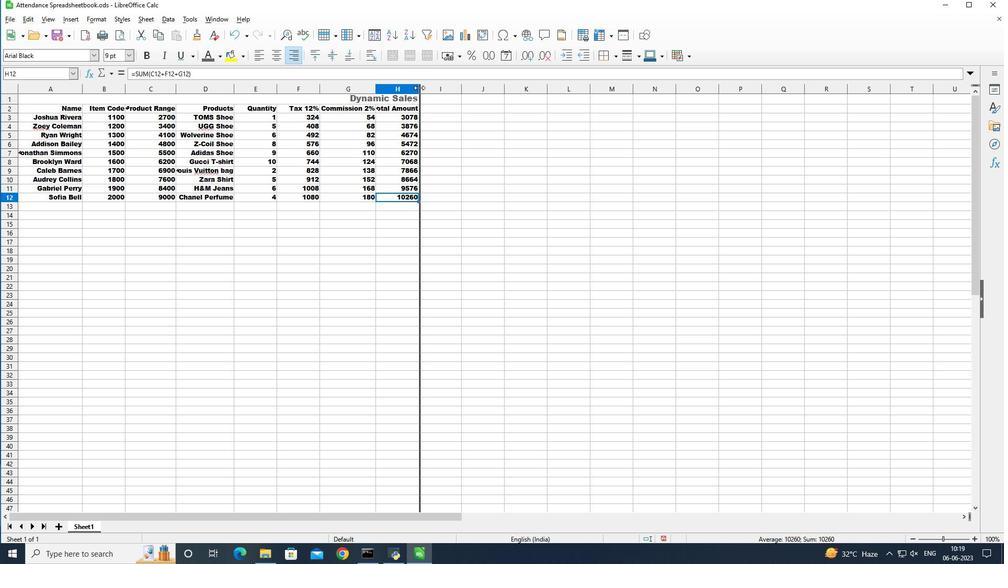 
Action: Mouse moved to (375, 90)
Screenshot: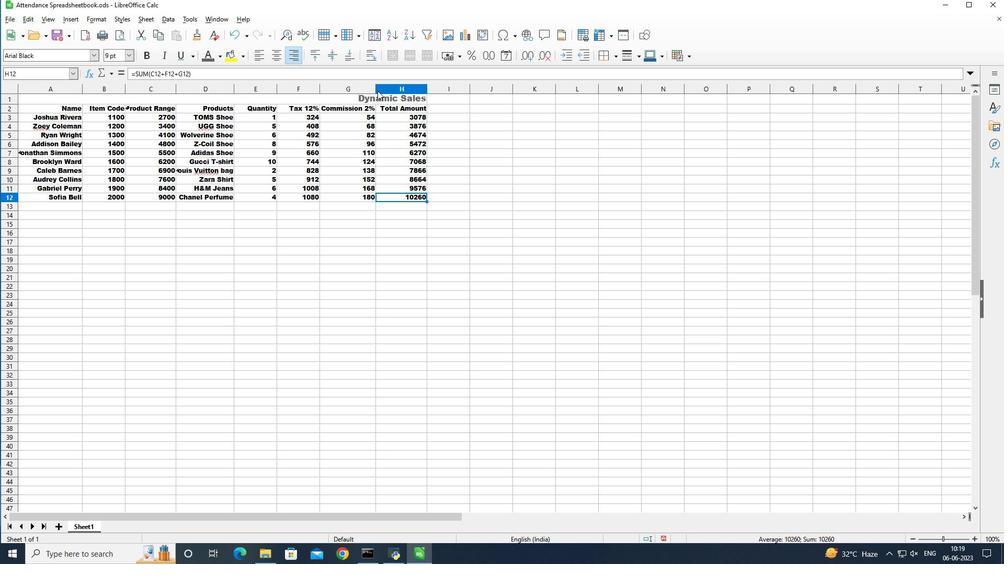 
Action: Mouse pressed left at (375, 90)
Screenshot: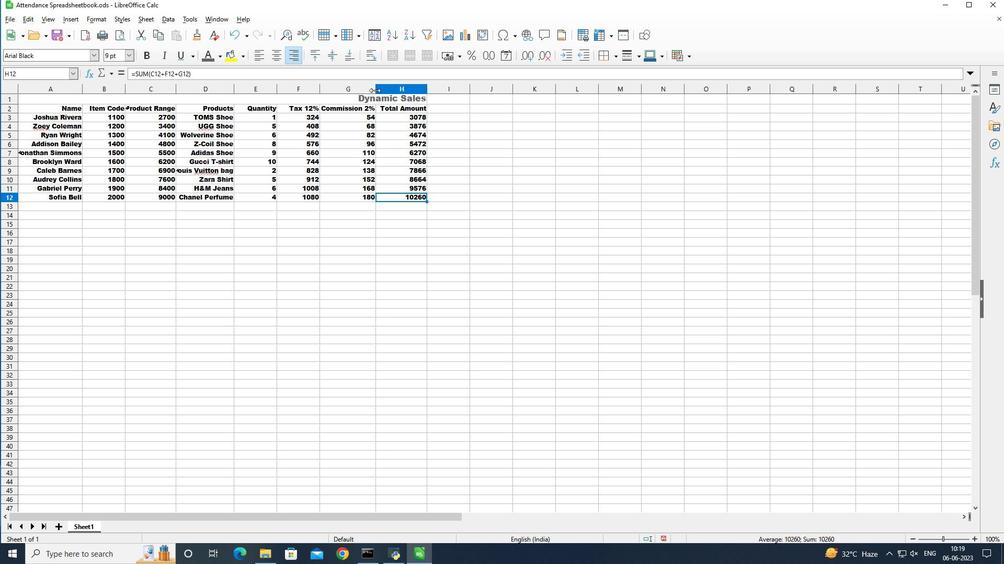 
Action: Mouse pressed left at (375, 90)
Screenshot: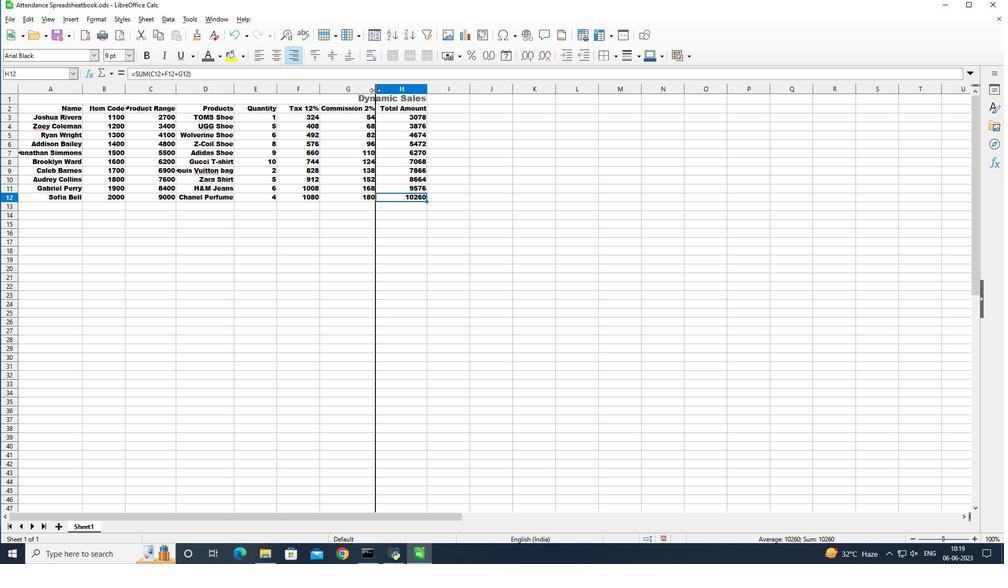 
Action: Mouse moved to (319, 86)
Screenshot: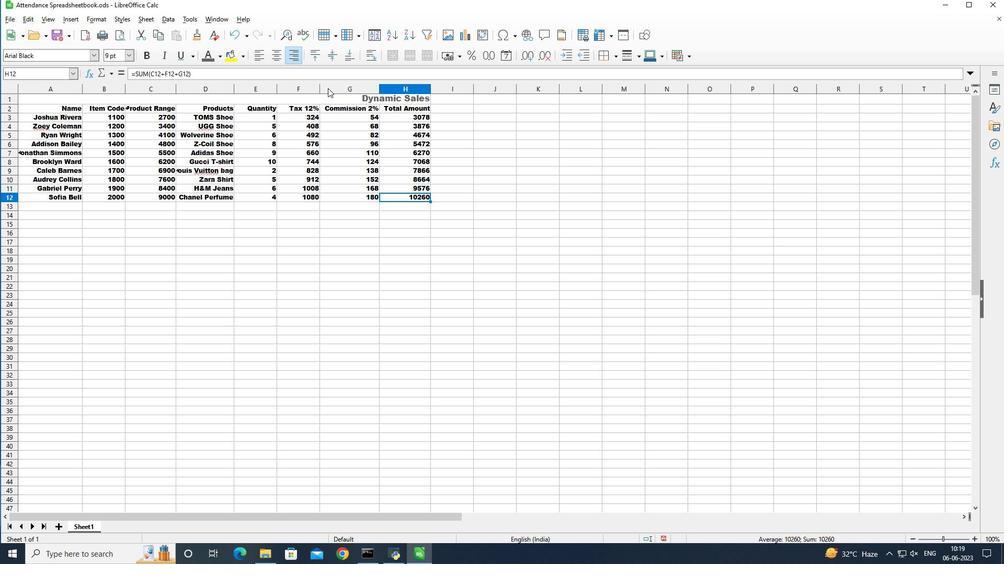 
Action: Mouse pressed left at (319, 86)
Screenshot: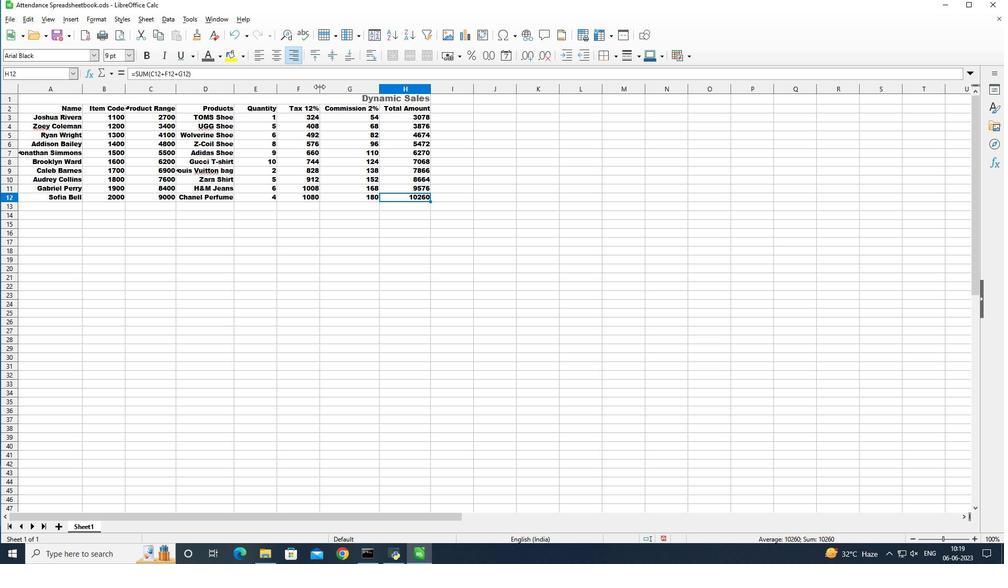 
Action: Mouse pressed left at (319, 86)
Screenshot: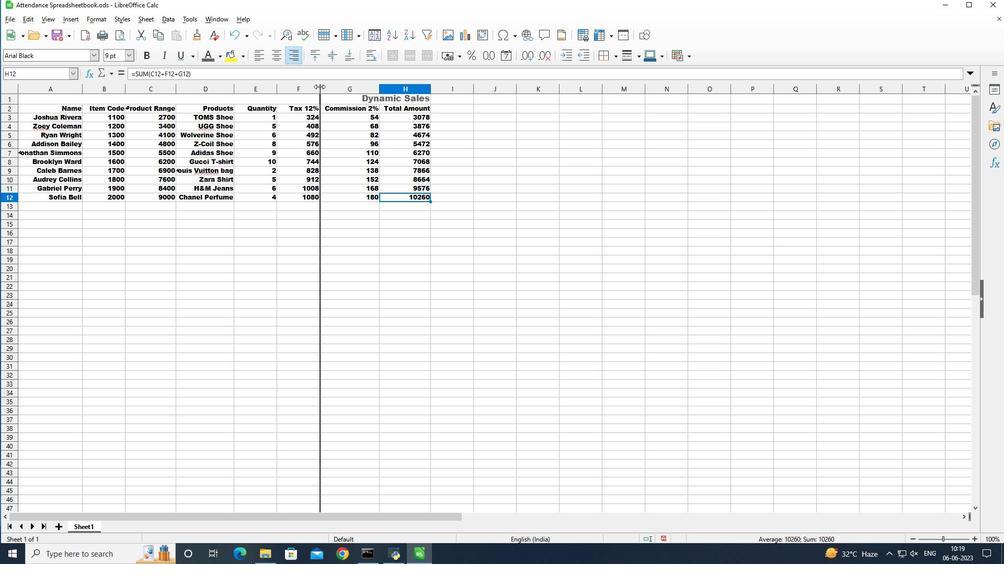 
Action: Mouse moved to (234, 88)
Screenshot: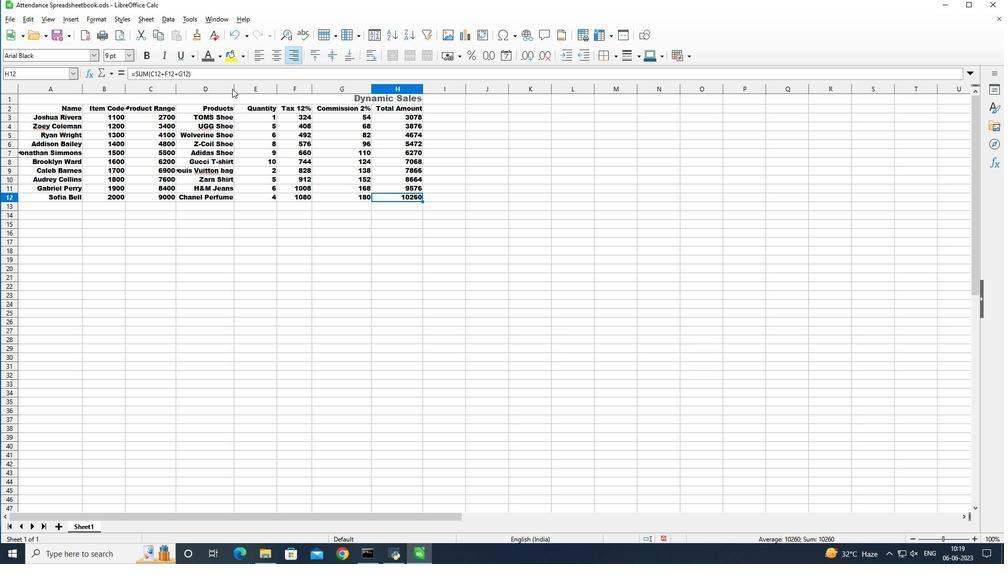 
Action: Mouse pressed left at (234, 88)
Screenshot: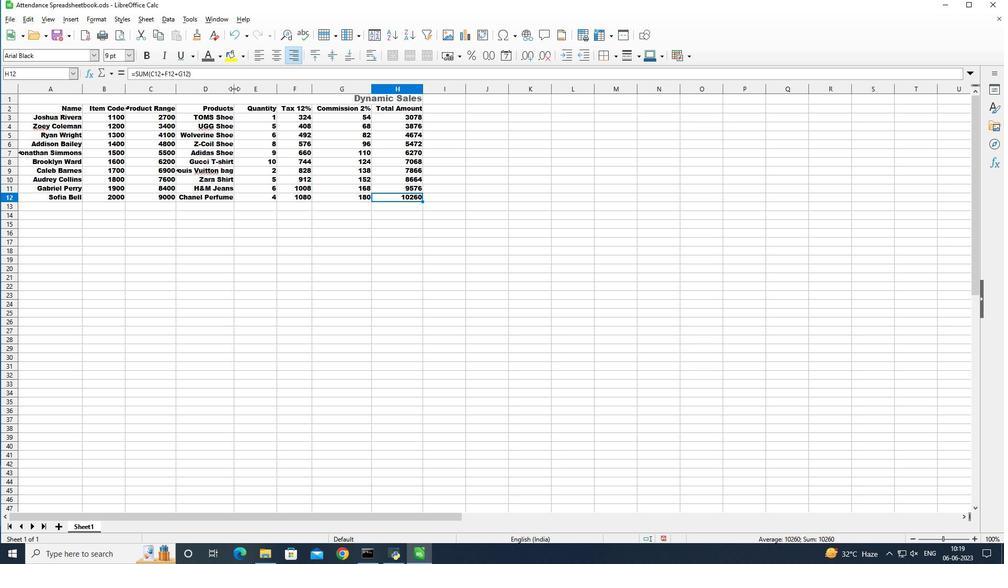 
Action: Mouse pressed left at (234, 88)
Screenshot: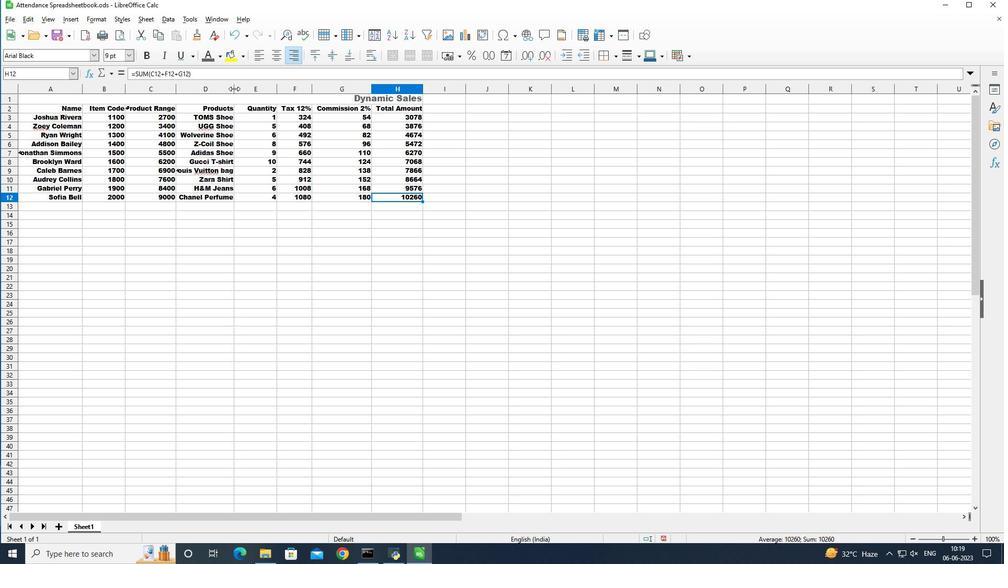 
Action: Mouse moved to (175, 85)
Screenshot: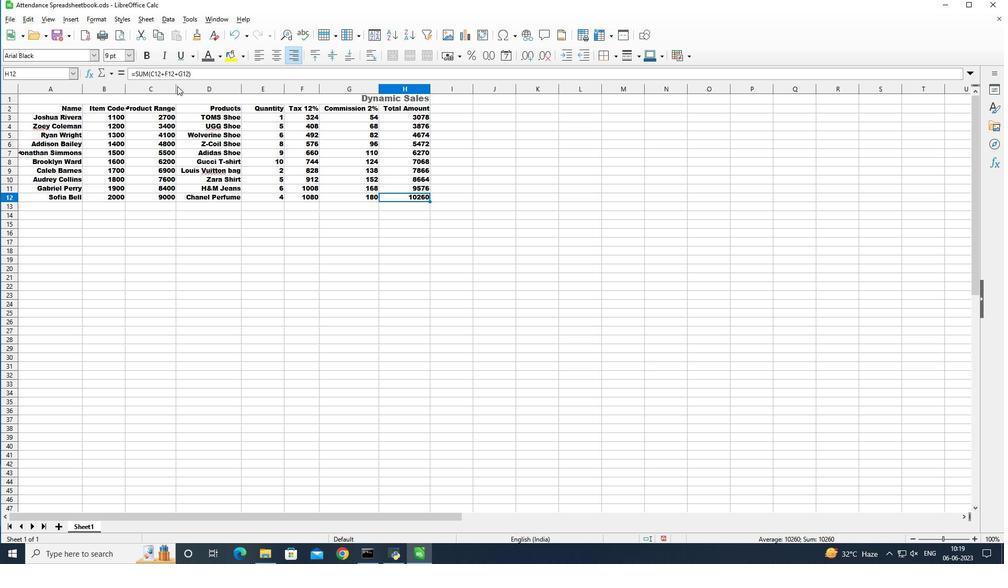 
Action: Mouse pressed left at (175, 85)
Screenshot: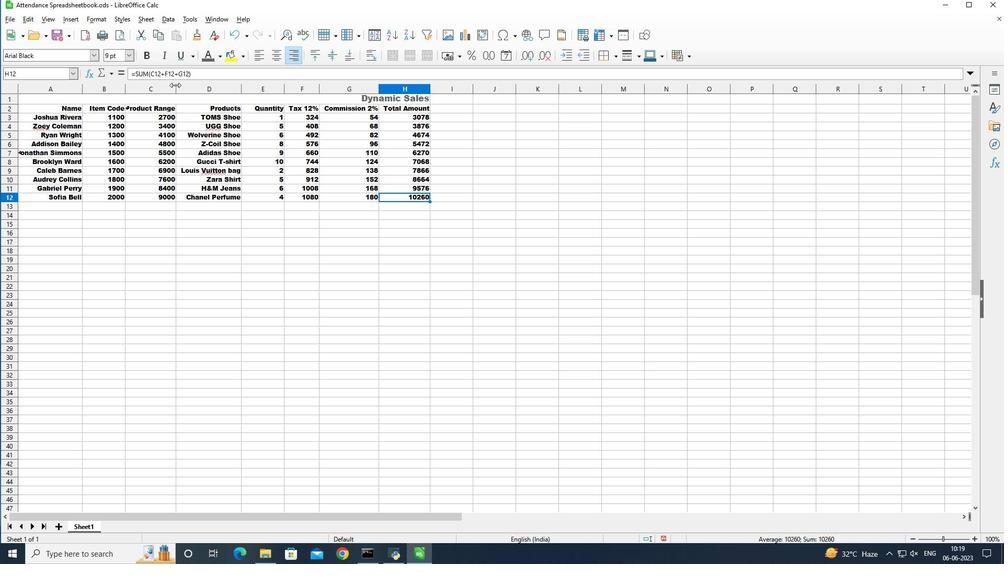 
Action: Mouse pressed left at (175, 85)
Screenshot: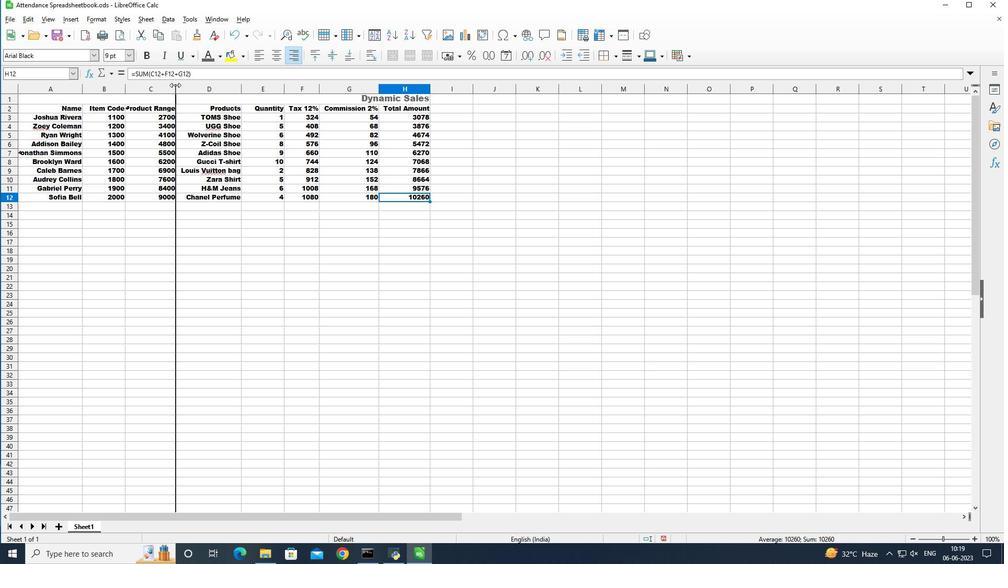 
Action: Mouse moved to (81, 88)
Screenshot: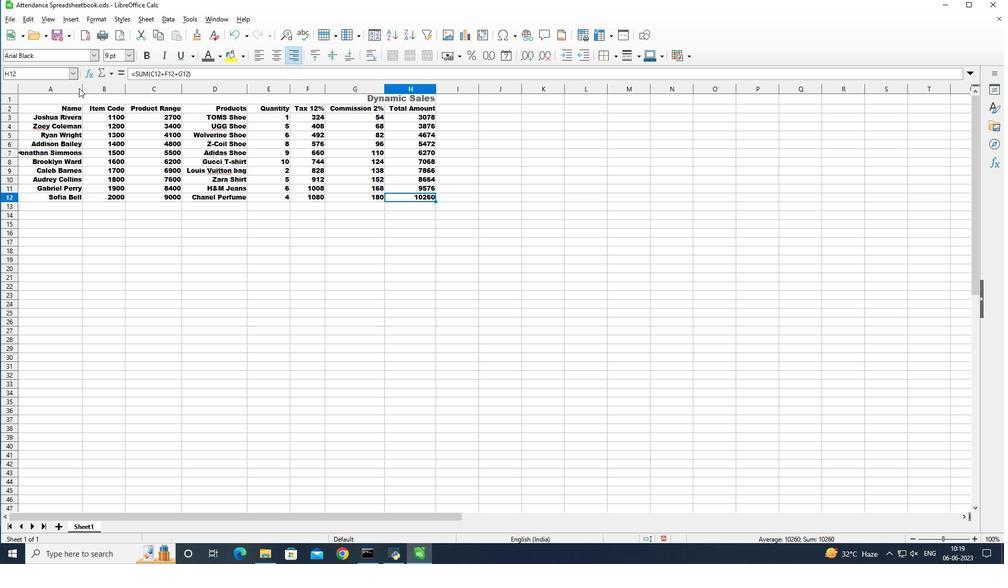 
Action: Mouse pressed left at (81, 88)
Screenshot: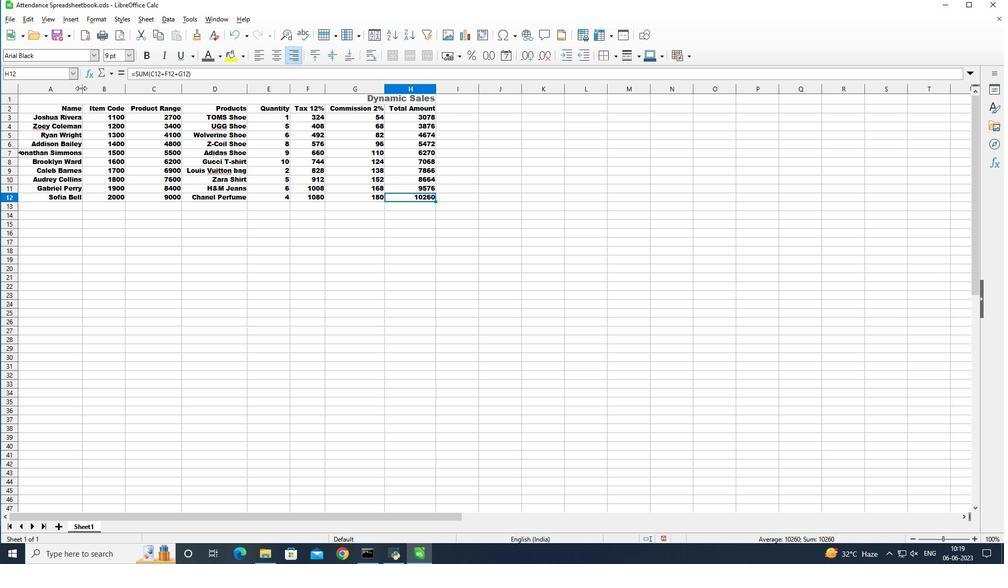 
Action: Mouse pressed left at (81, 88)
Screenshot: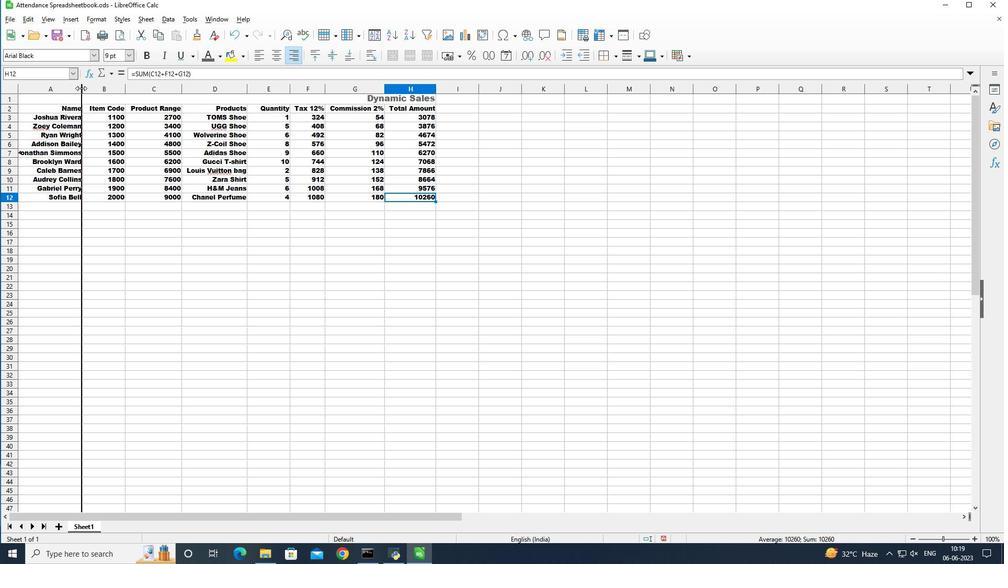 
Action: Mouse moved to (468, 187)
Screenshot: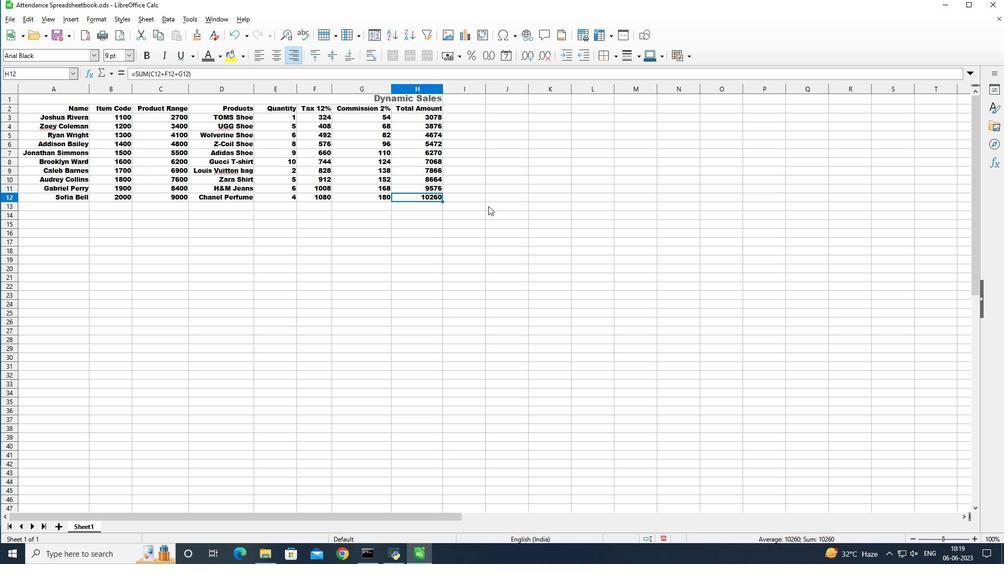 
